 Task: Add Sprouts Sun Dried Tomatoes In Olive Oil to the cart.
Action: Mouse moved to (30, 345)
Screenshot: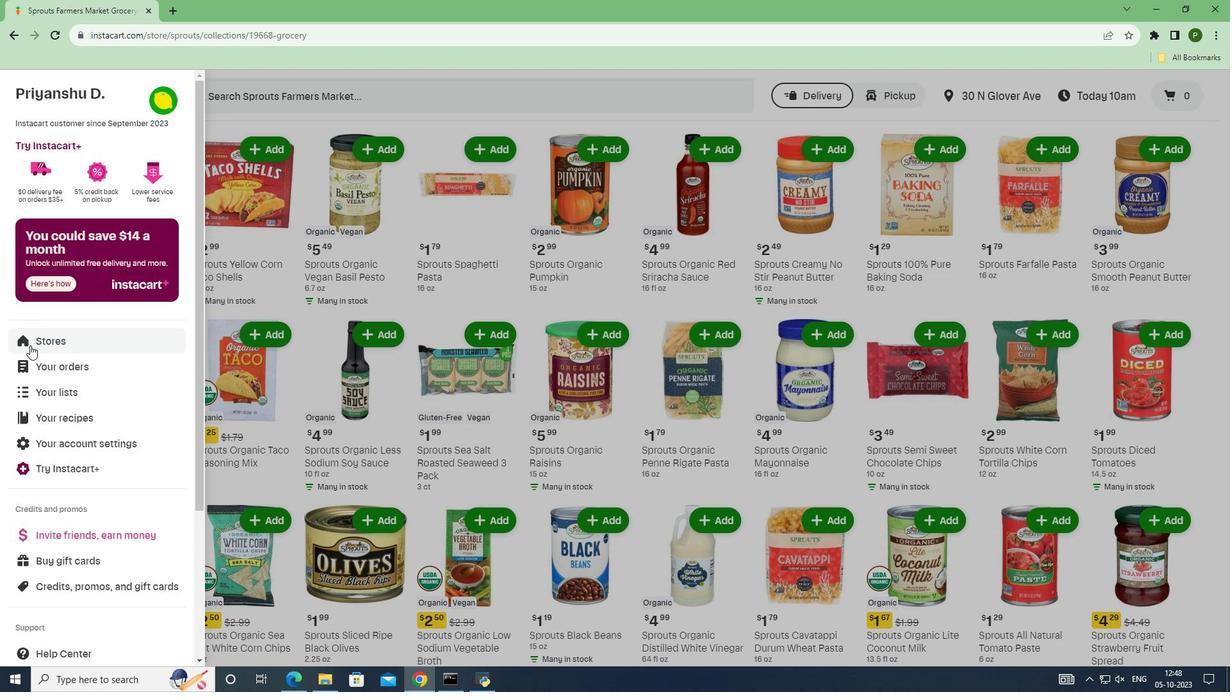 
Action: Mouse pressed left at (30, 345)
Screenshot: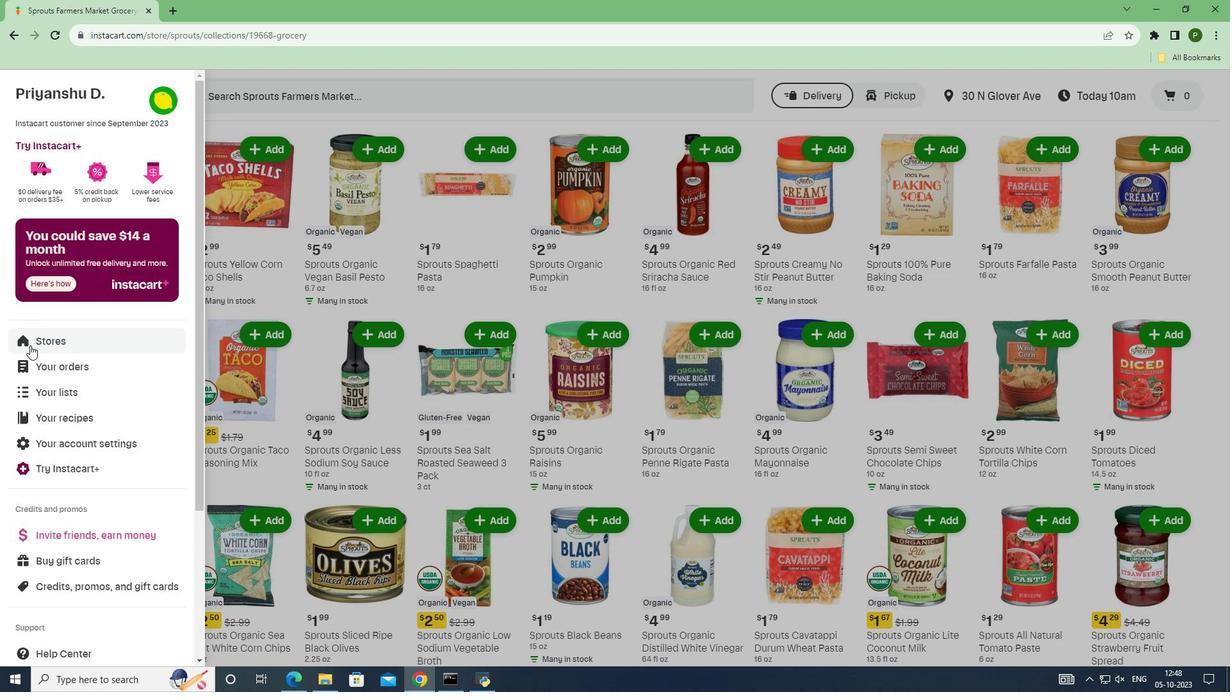 
Action: Mouse moved to (283, 142)
Screenshot: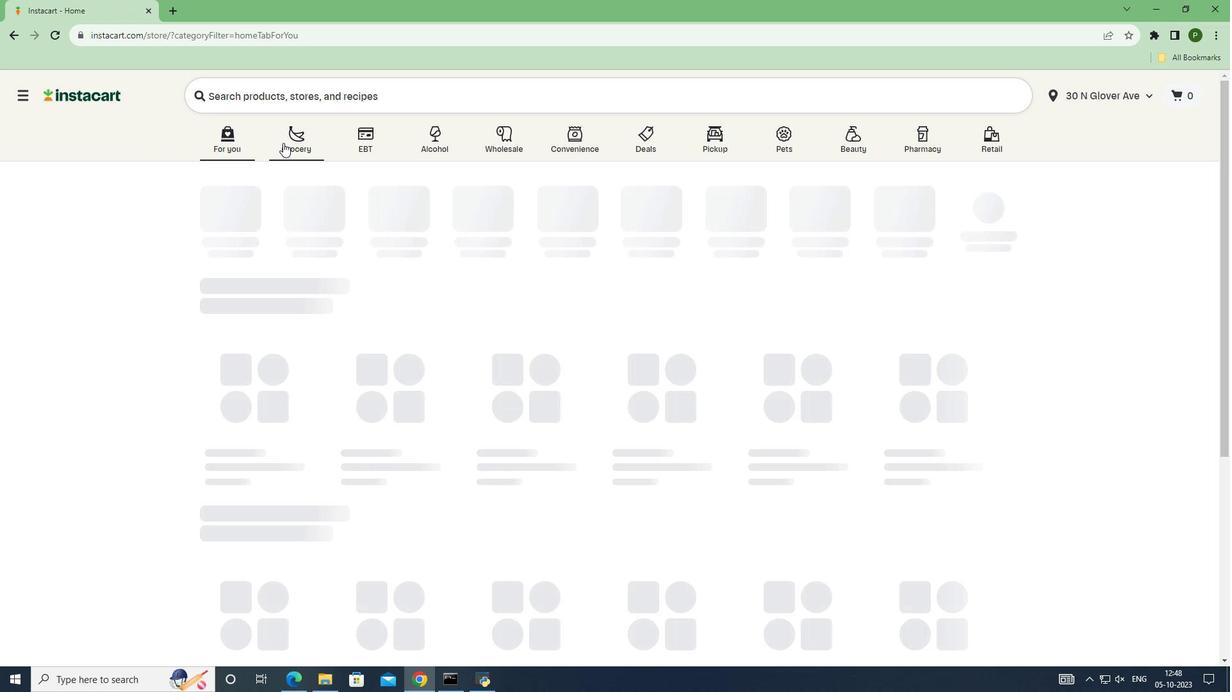 
Action: Mouse pressed left at (283, 142)
Screenshot: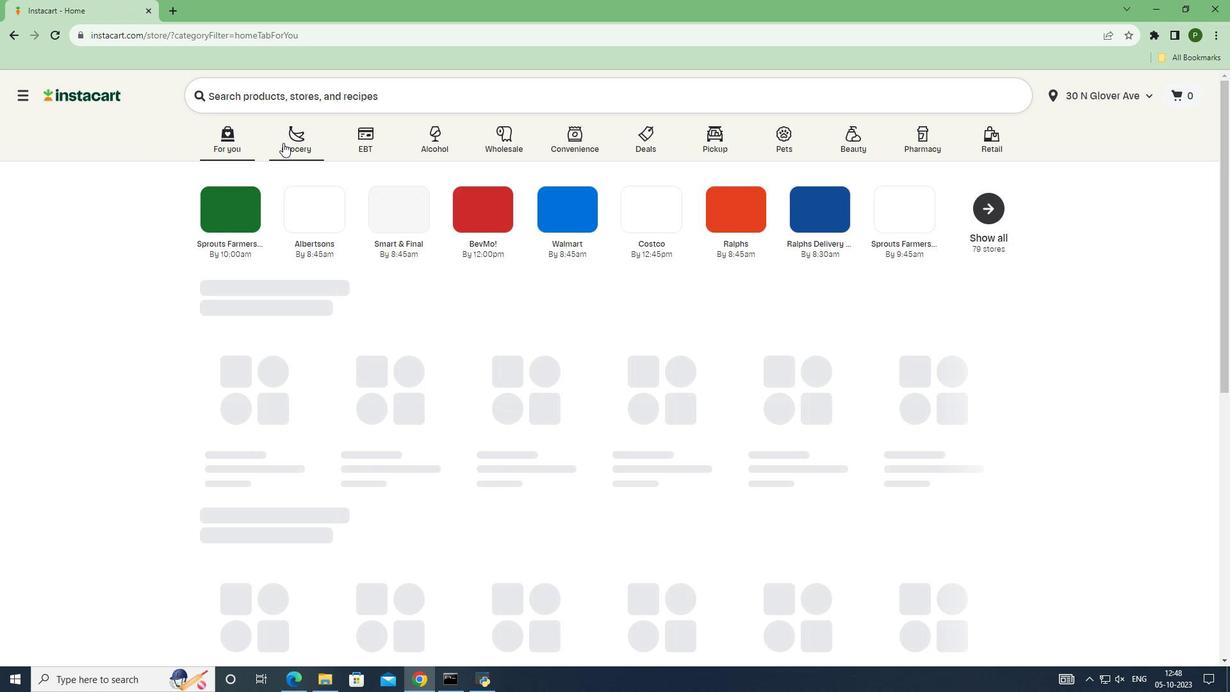 
Action: Mouse moved to (768, 292)
Screenshot: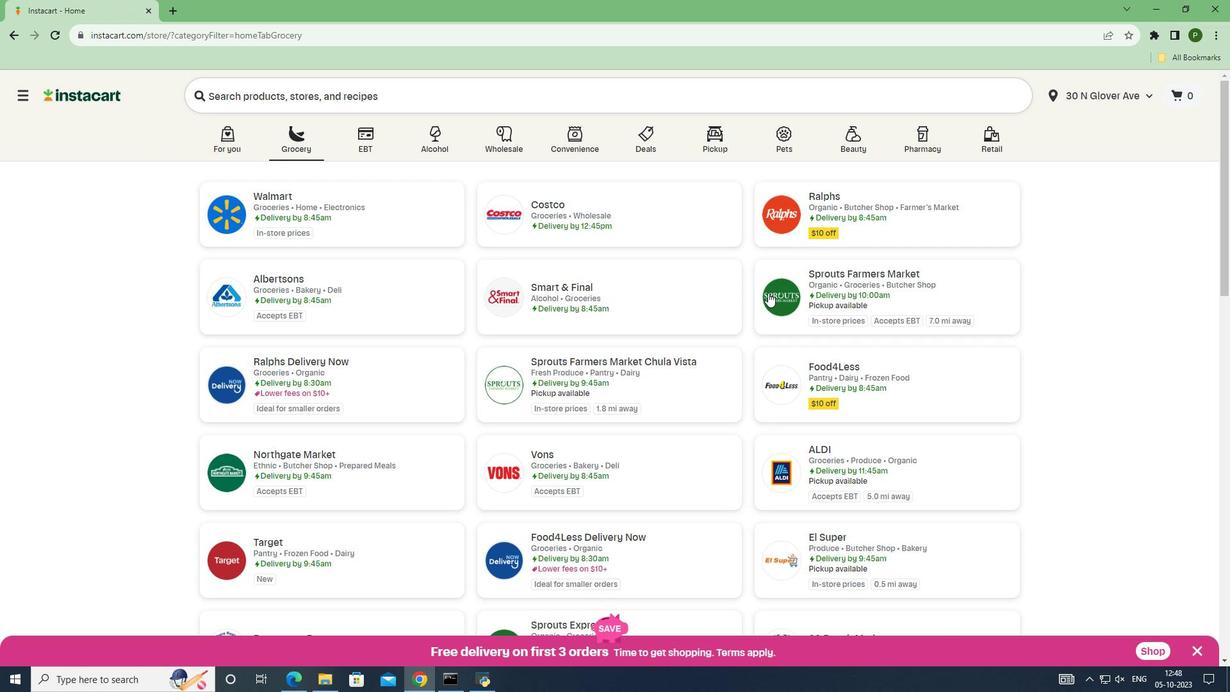 
Action: Mouse pressed left at (768, 292)
Screenshot: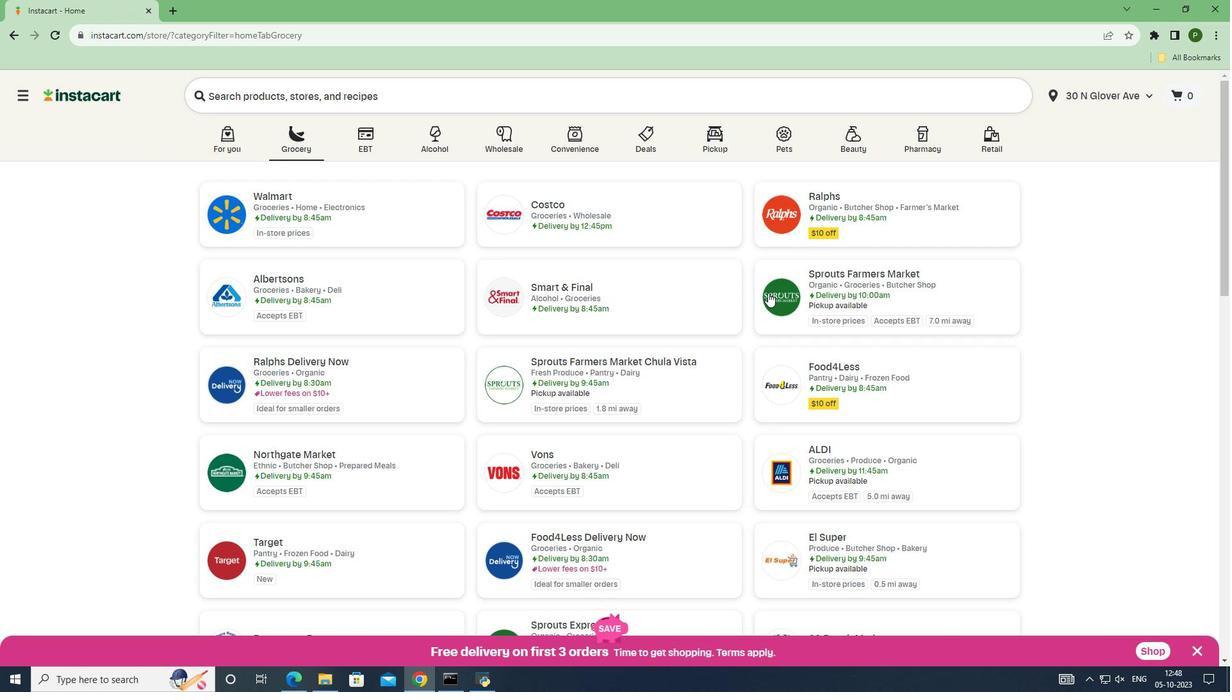 
Action: Mouse moved to (110, 365)
Screenshot: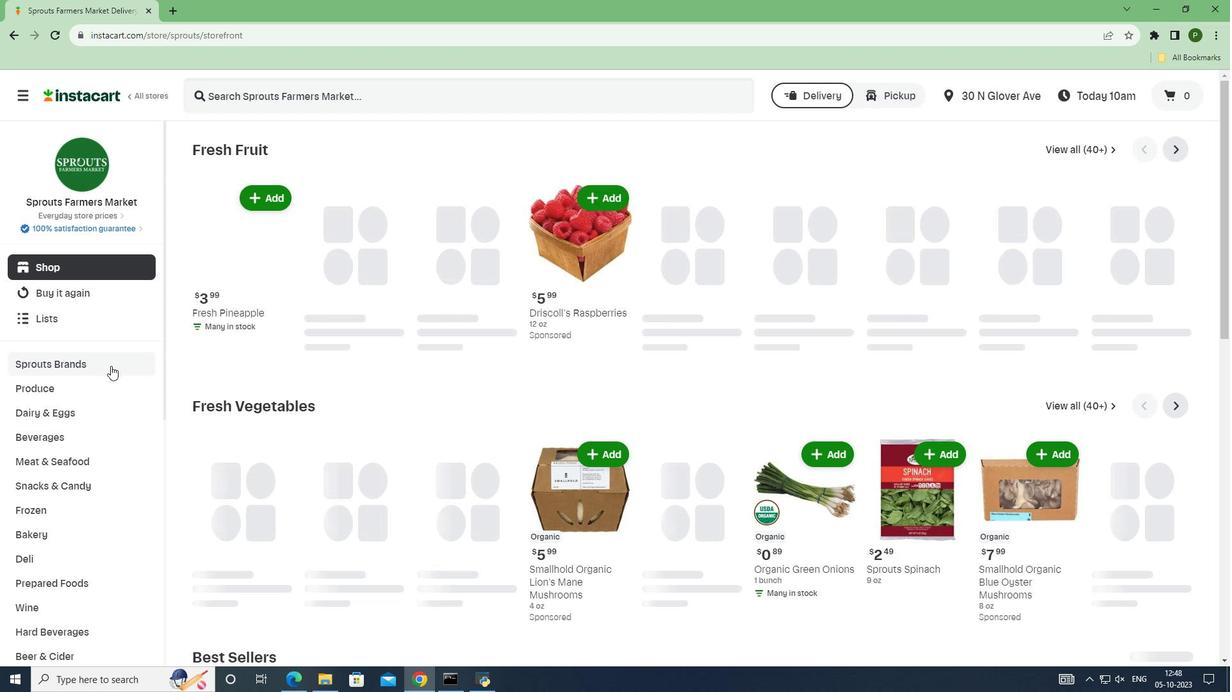 
Action: Mouse pressed left at (110, 365)
Screenshot: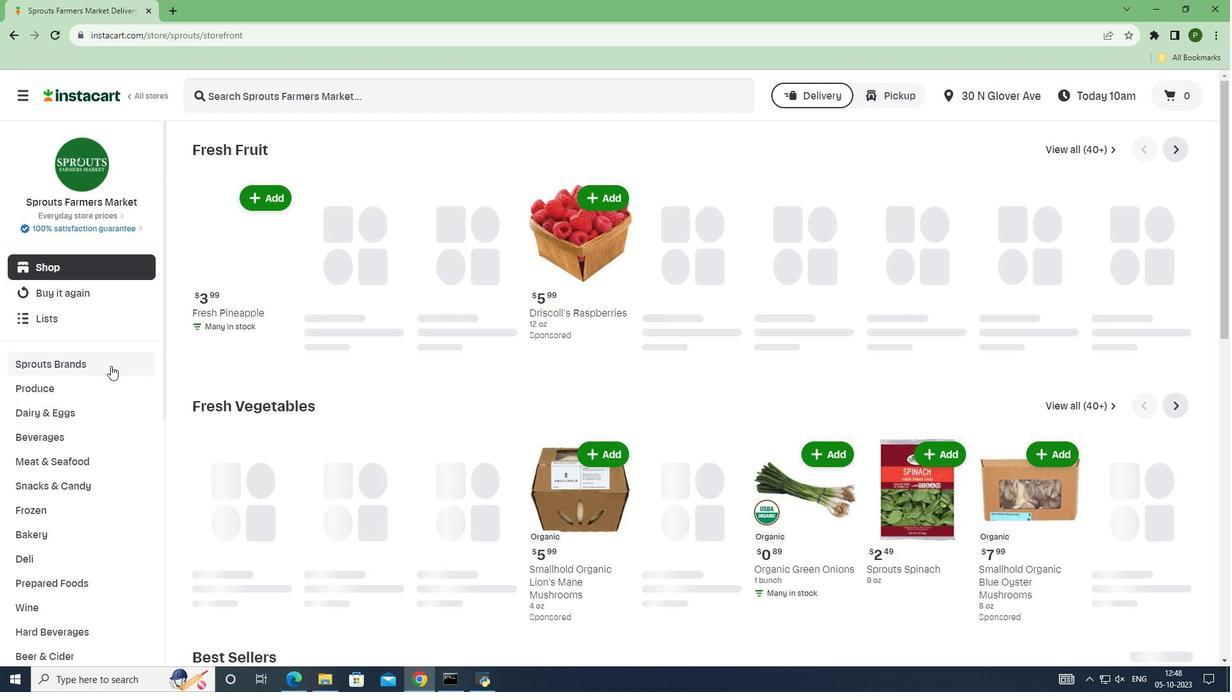 
Action: Mouse moved to (77, 468)
Screenshot: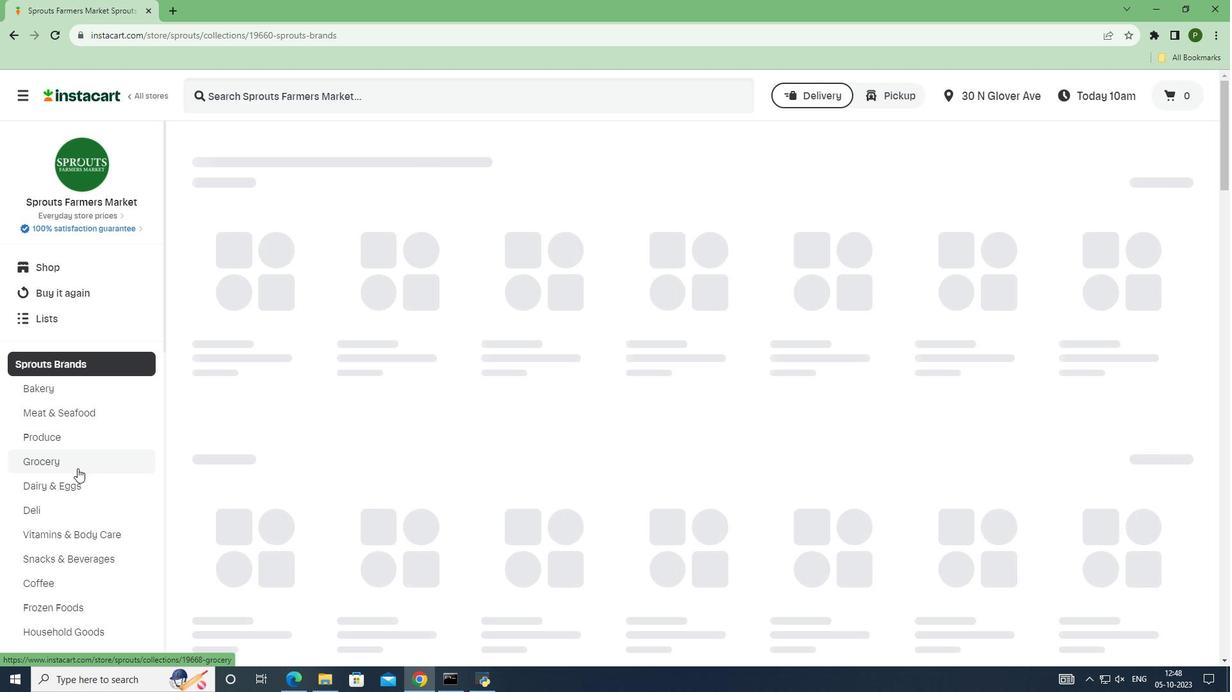 
Action: Mouse pressed left at (77, 468)
Screenshot: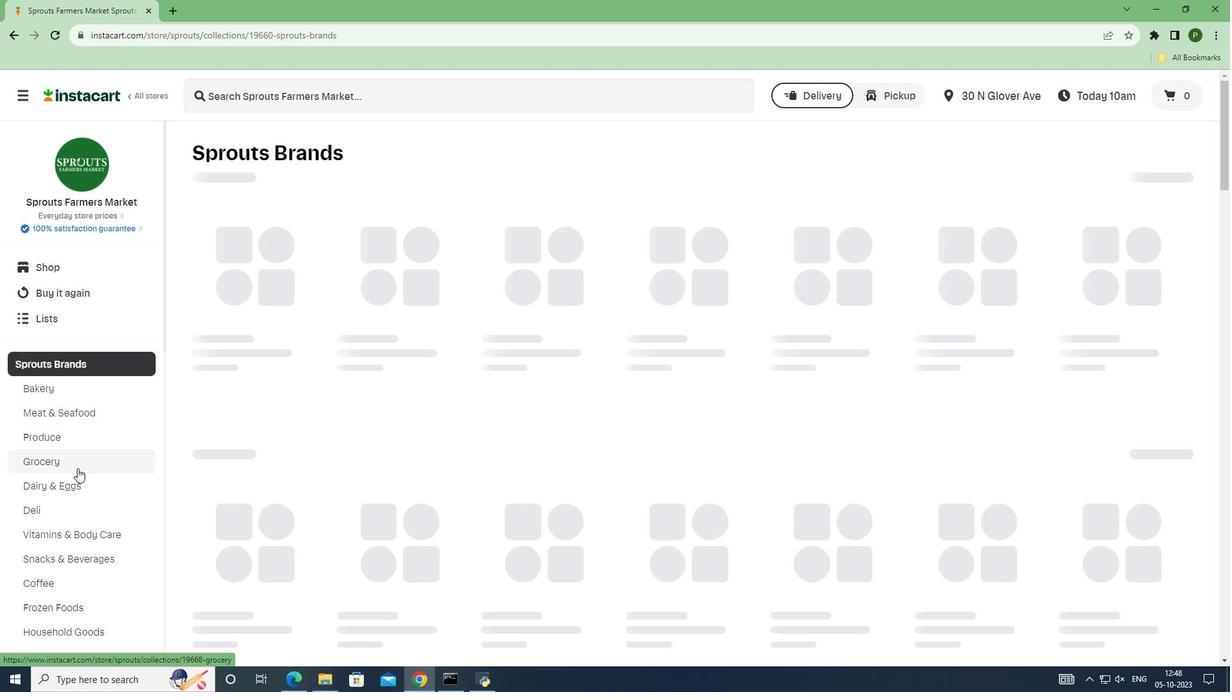 
Action: Mouse moved to (337, 386)
Screenshot: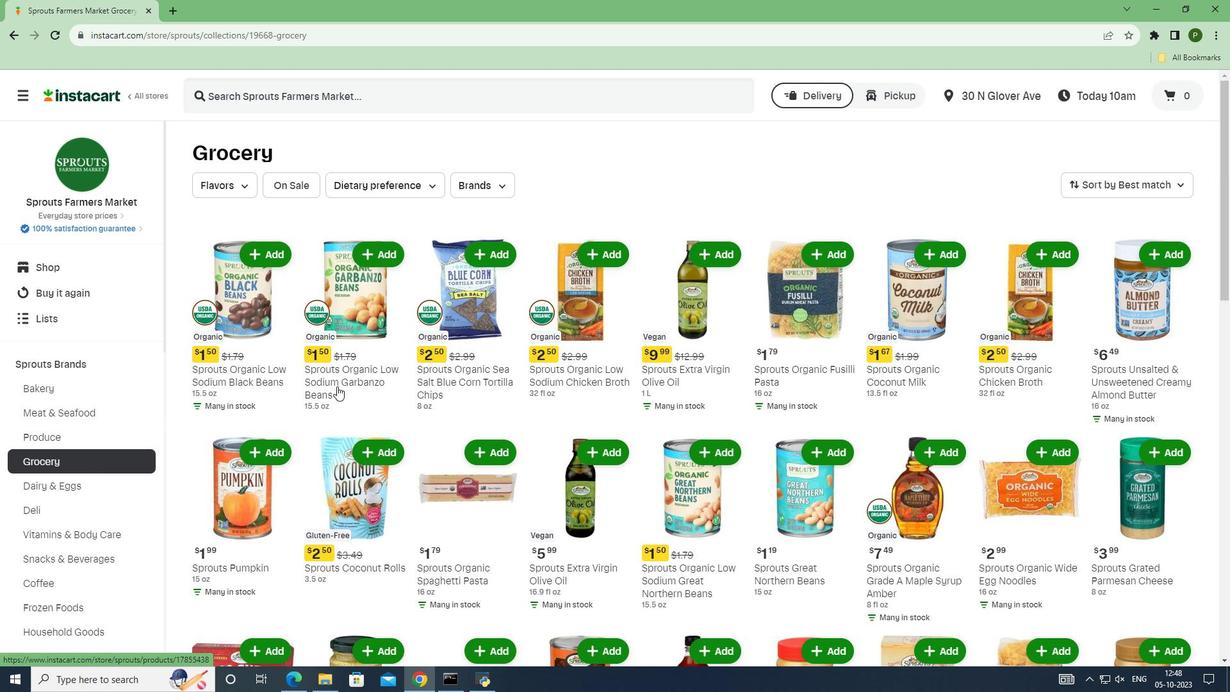 
Action: Mouse scrolled (337, 385) with delta (0, 0)
Screenshot: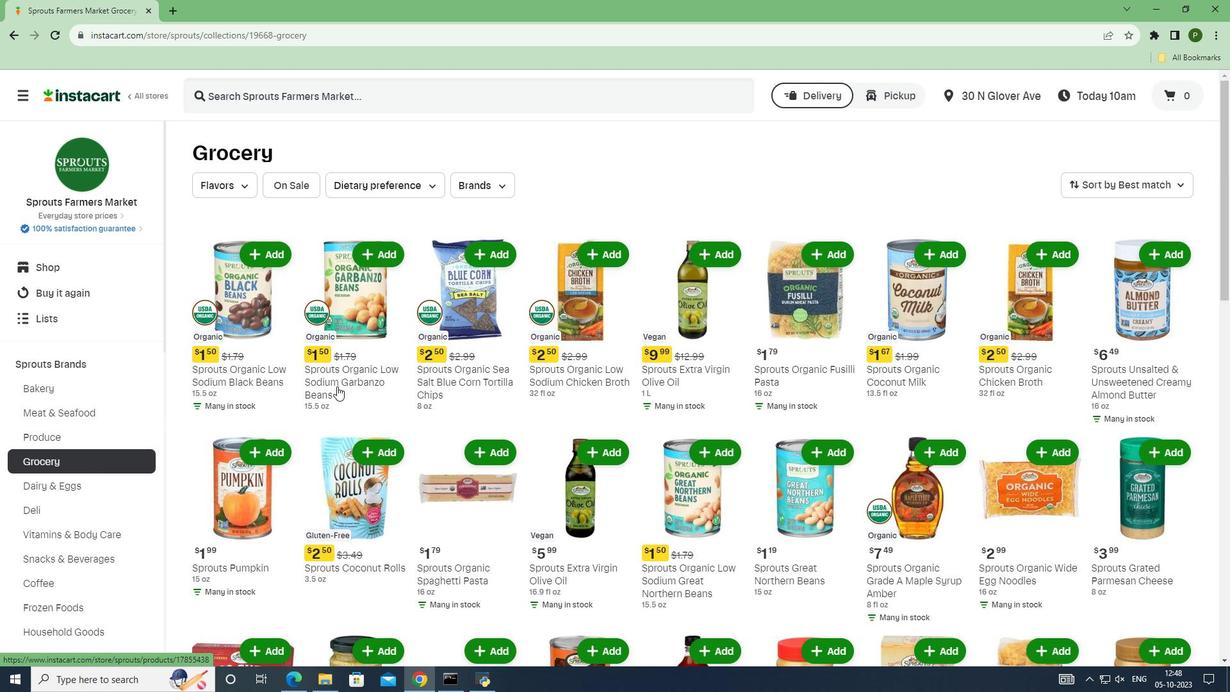 
Action: Mouse moved to (337, 386)
Screenshot: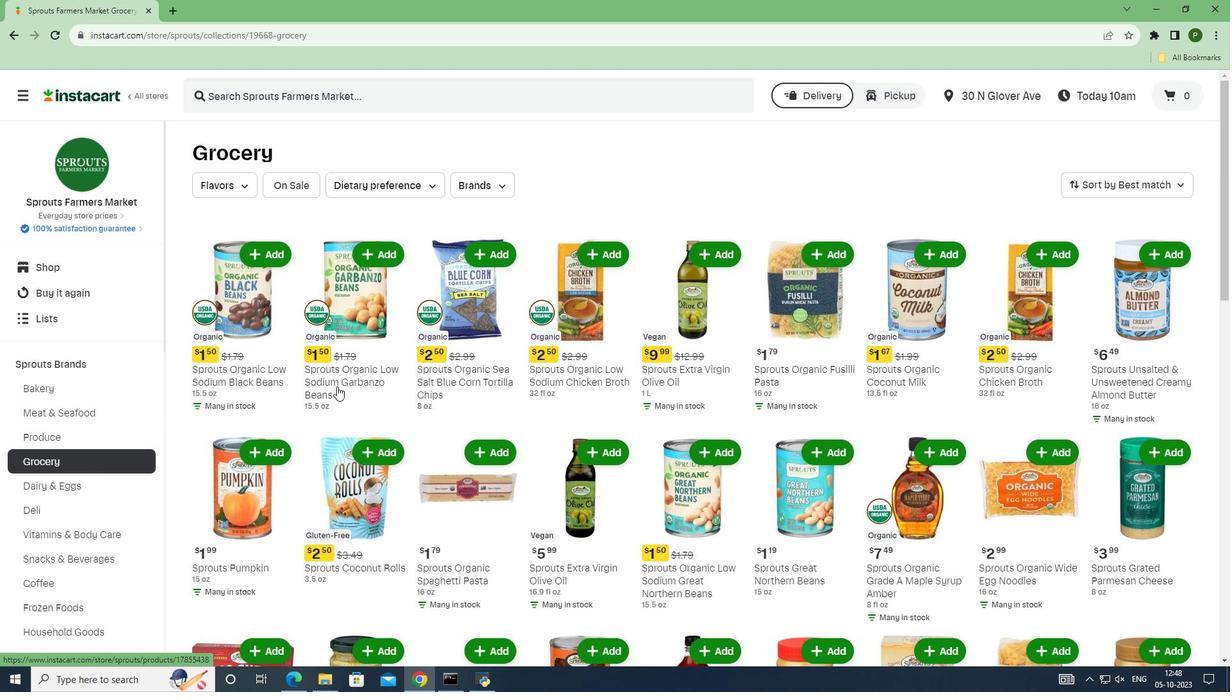 
Action: Mouse scrolled (337, 385) with delta (0, 0)
Screenshot: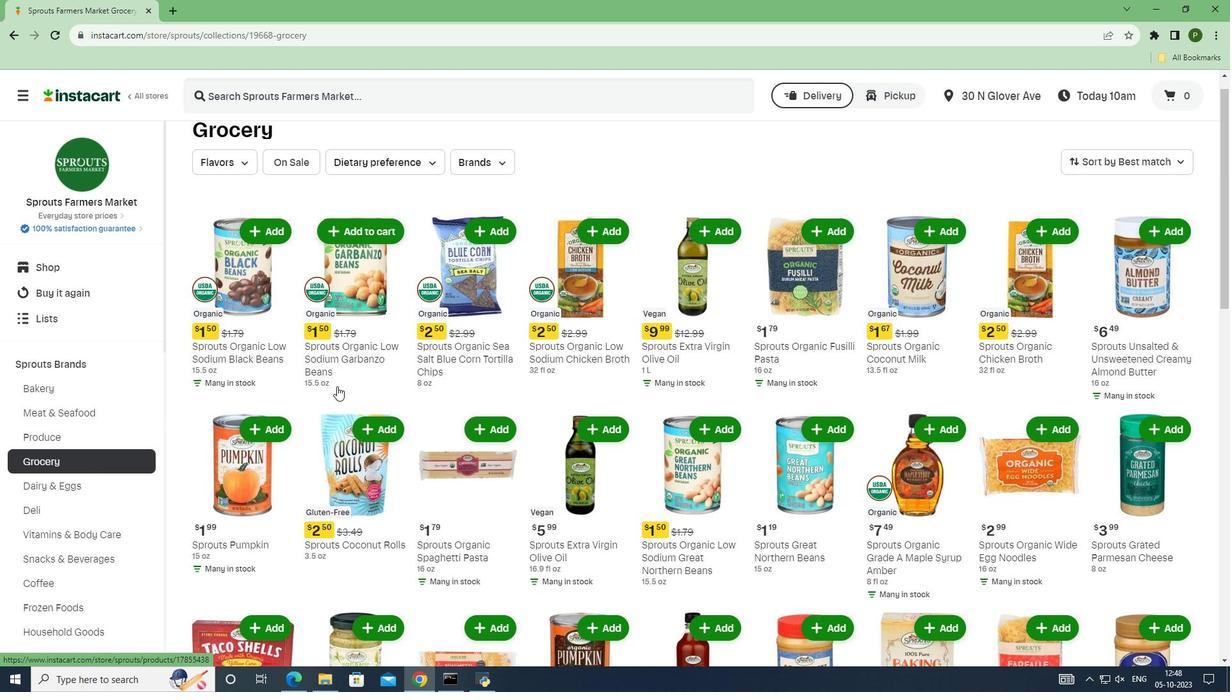 
Action: Mouse scrolled (337, 385) with delta (0, 0)
Screenshot: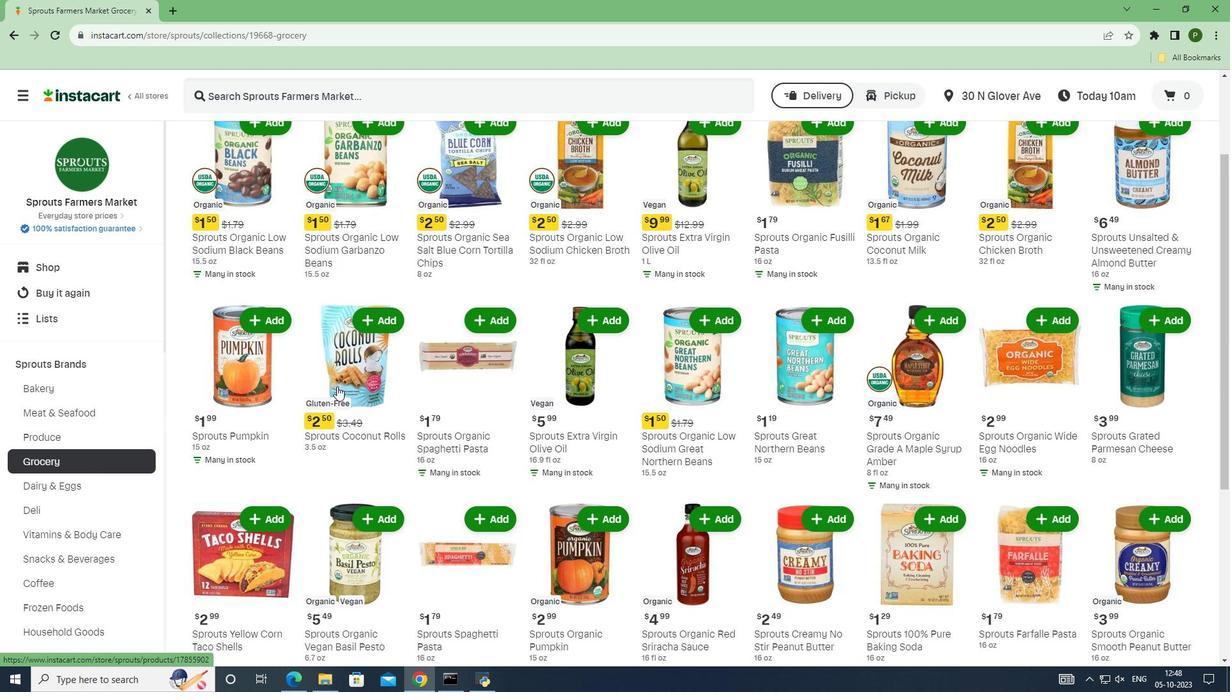 
Action: Mouse scrolled (337, 385) with delta (0, 0)
Screenshot: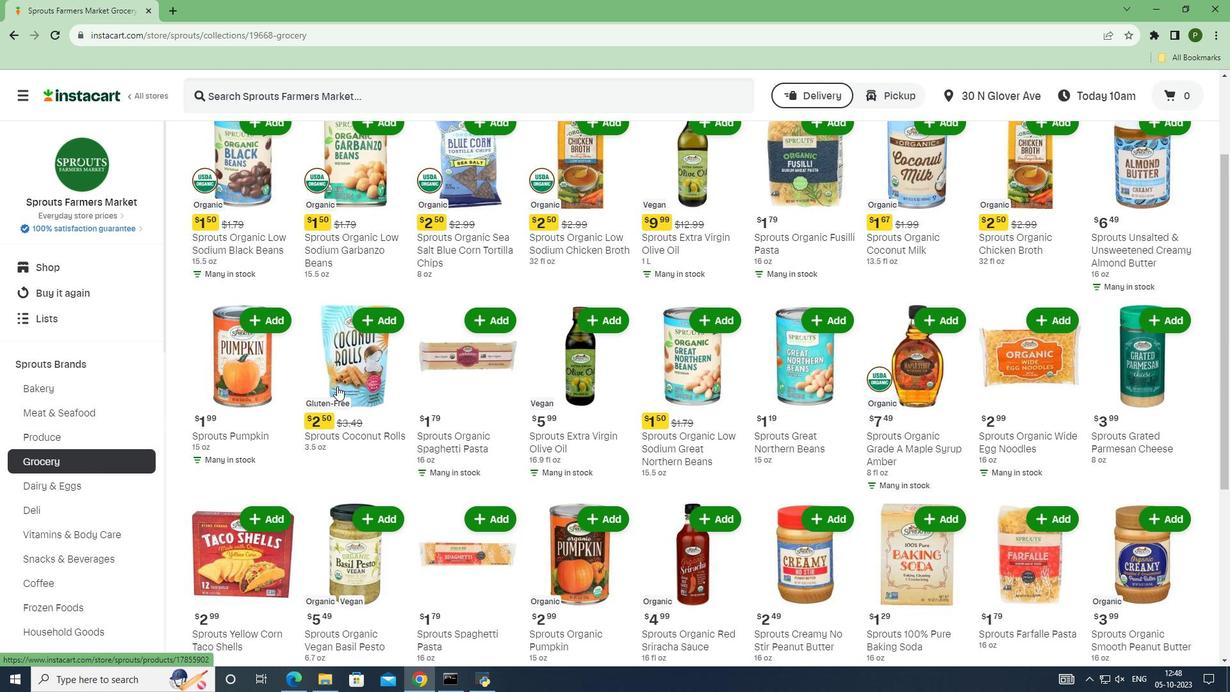 
Action: Mouse scrolled (337, 385) with delta (0, 0)
Screenshot: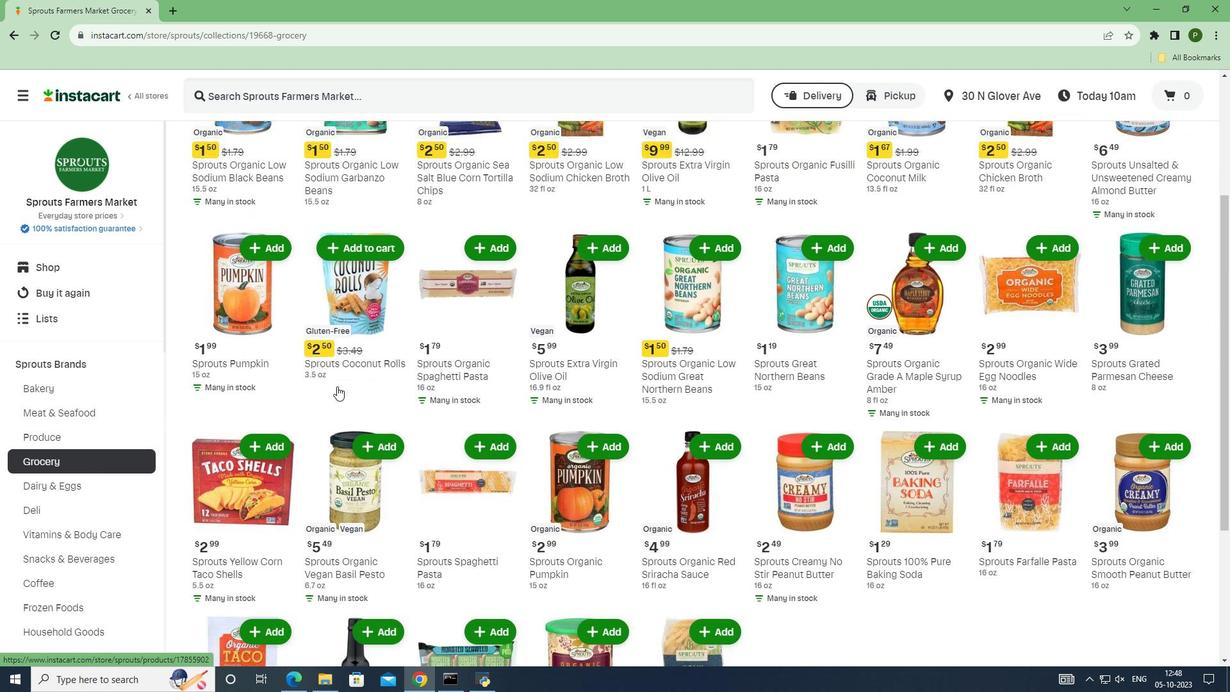 
Action: Mouse scrolled (337, 387) with delta (0, 0)
Screenshot: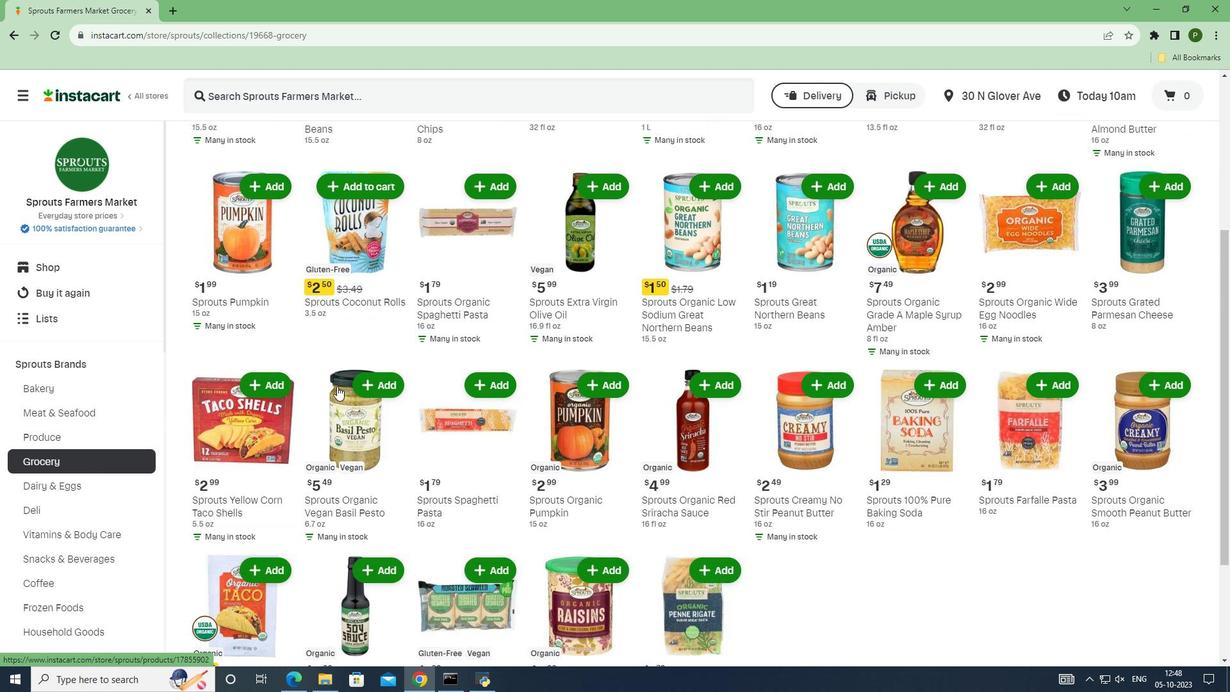 
Action: Mouse scrolled (337, 385) with delta (0, 0)
Screenshot: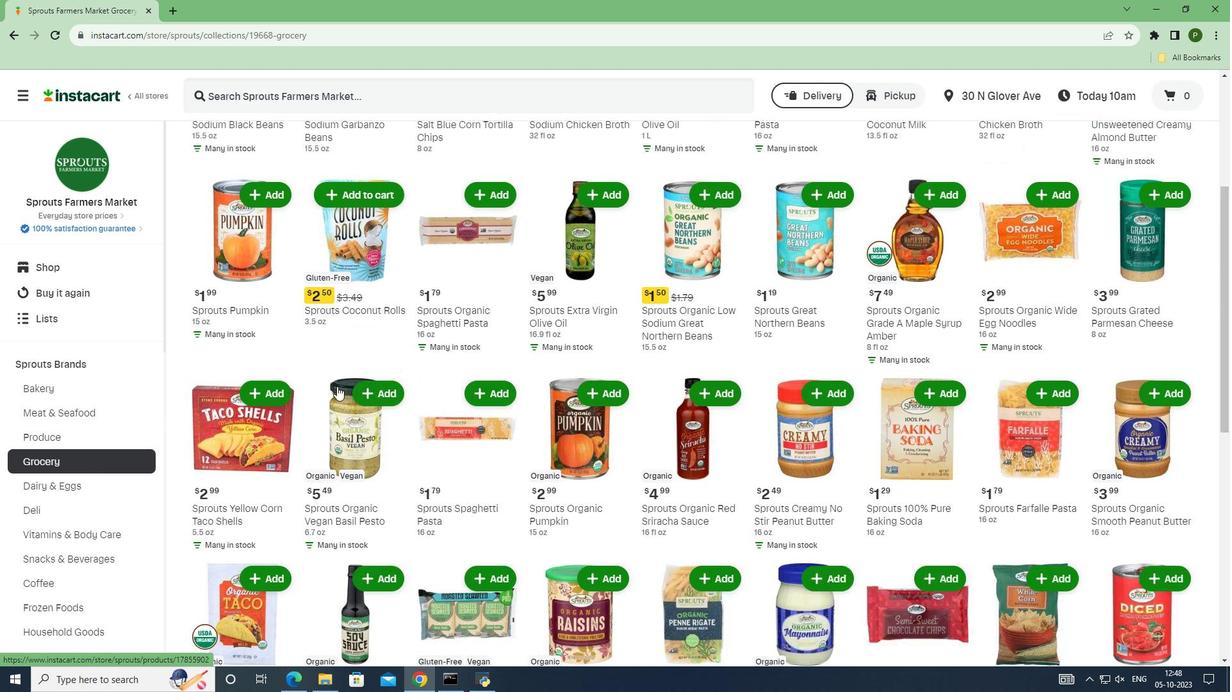 
Action: Mouse scrolled (337, 385) with delta (0, 0)
Screenshot: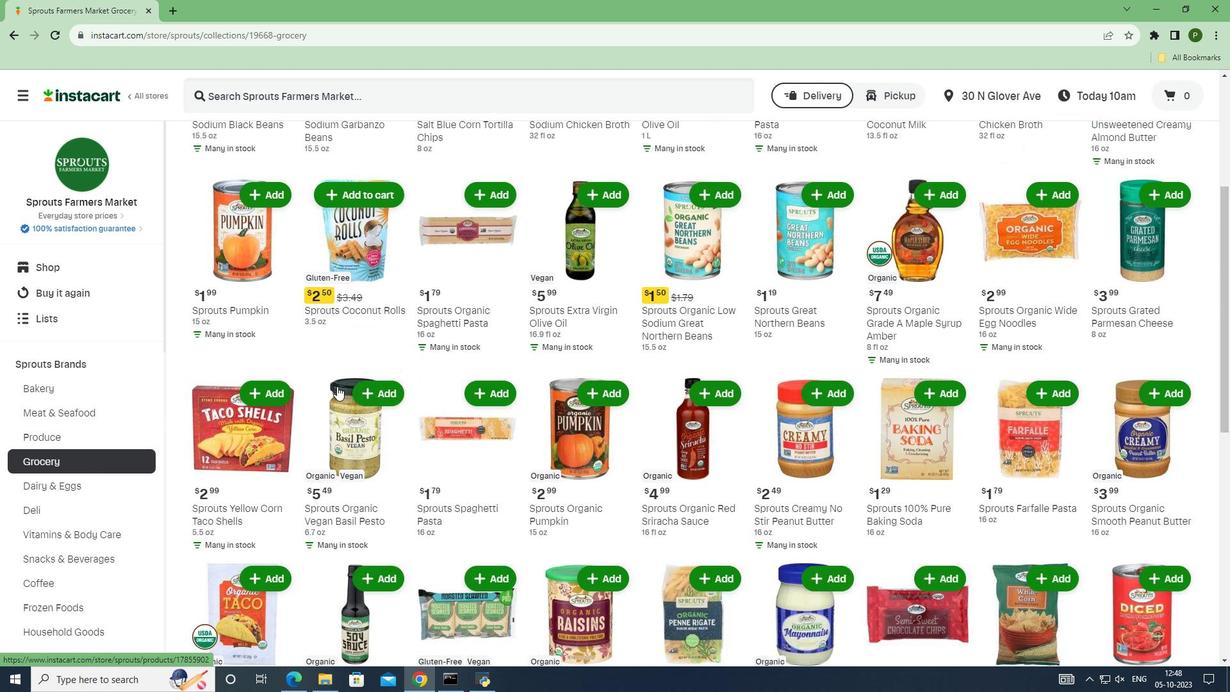 
Action: Mouse scrolled (337, 385) with delta (0, 0)
Screenshot: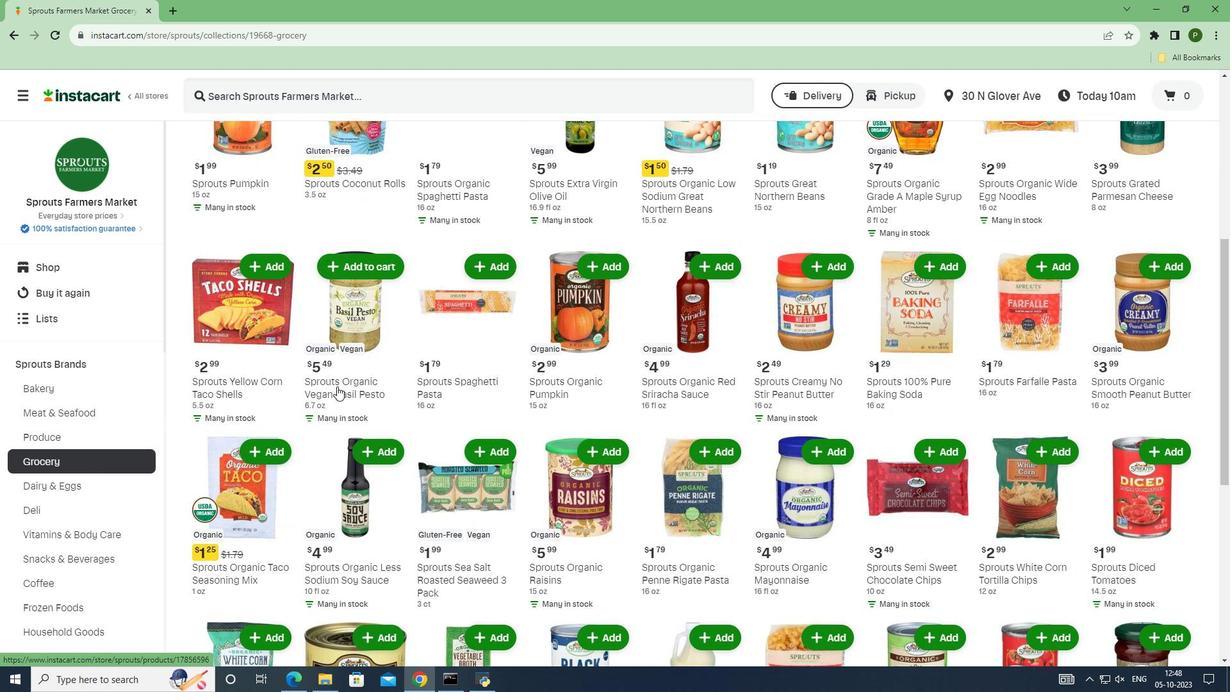 
Action: Mouse scrolled (337, 385) with delta (0, 0)
Screenshot: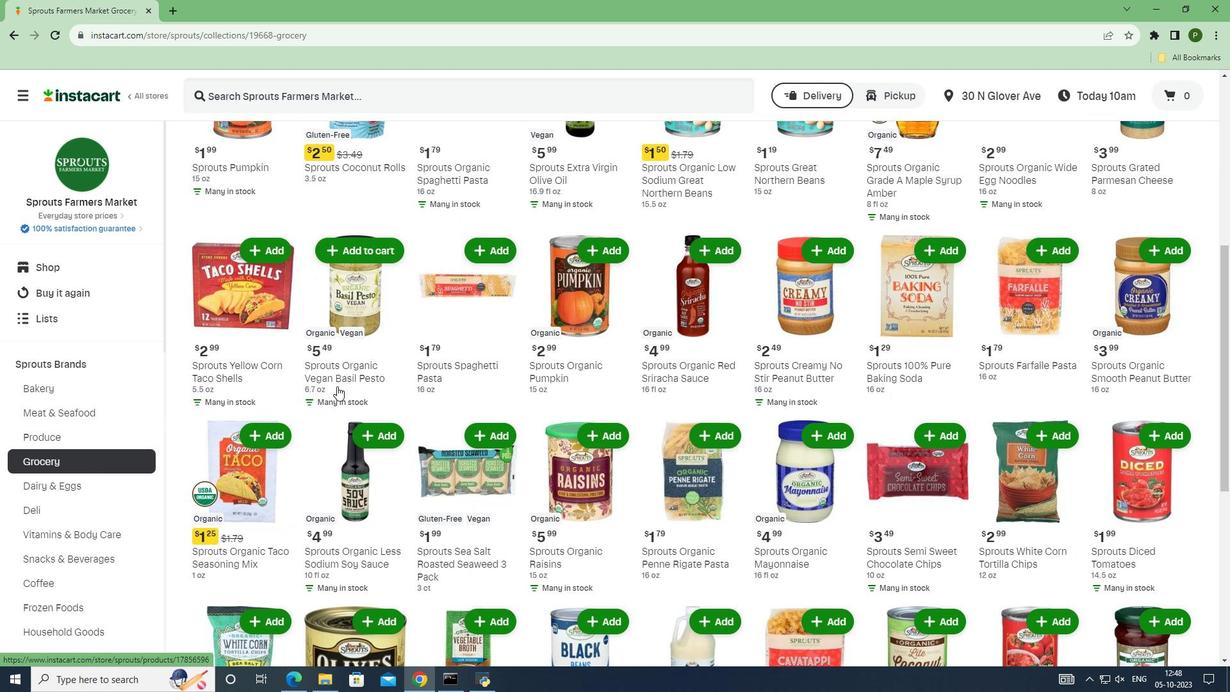 
Action: Mouse scrolled (337, 385) with delta (0, 0)
Screenshot: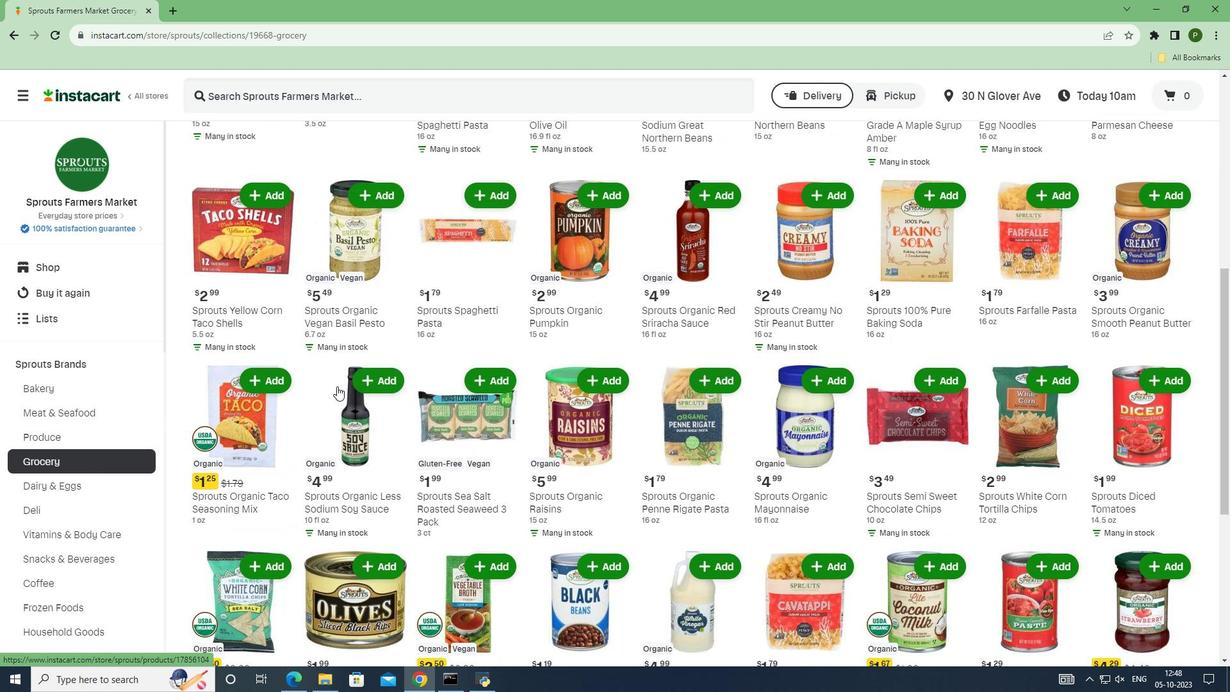 
Action: Mouse scrolled (337, 385) with delta (0, 0)
Screenshot: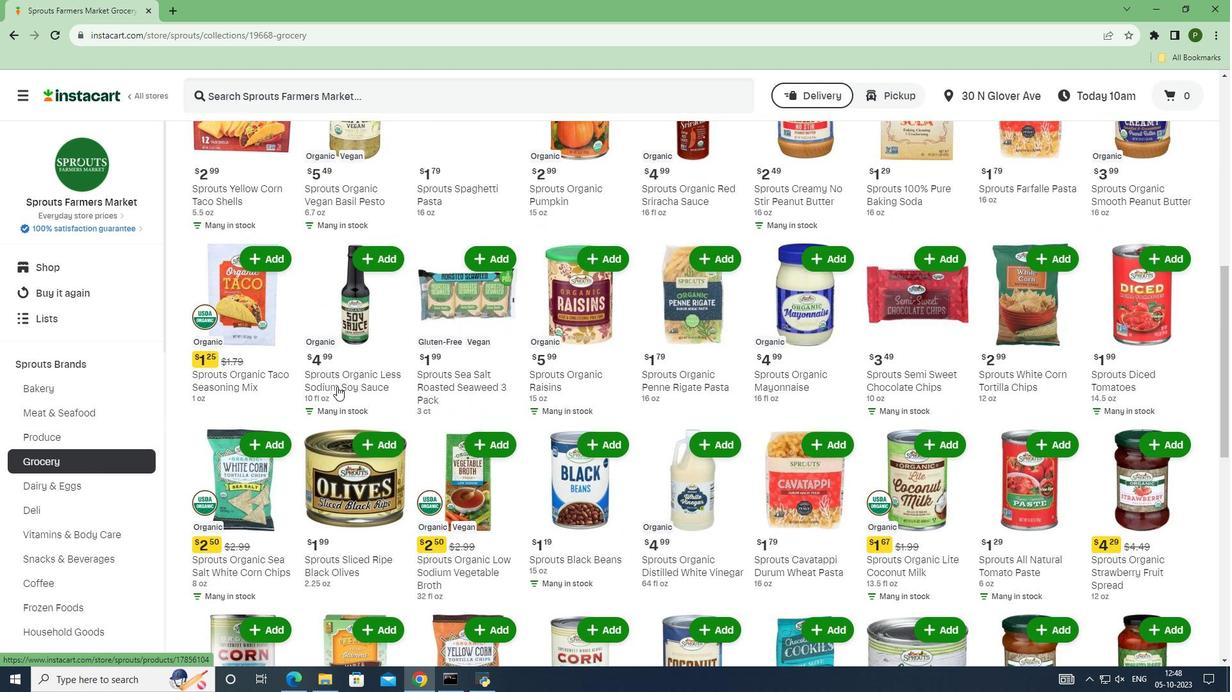 
Action: Mouse scrolled (337, 385) with delta (0, 0)
Screenshot: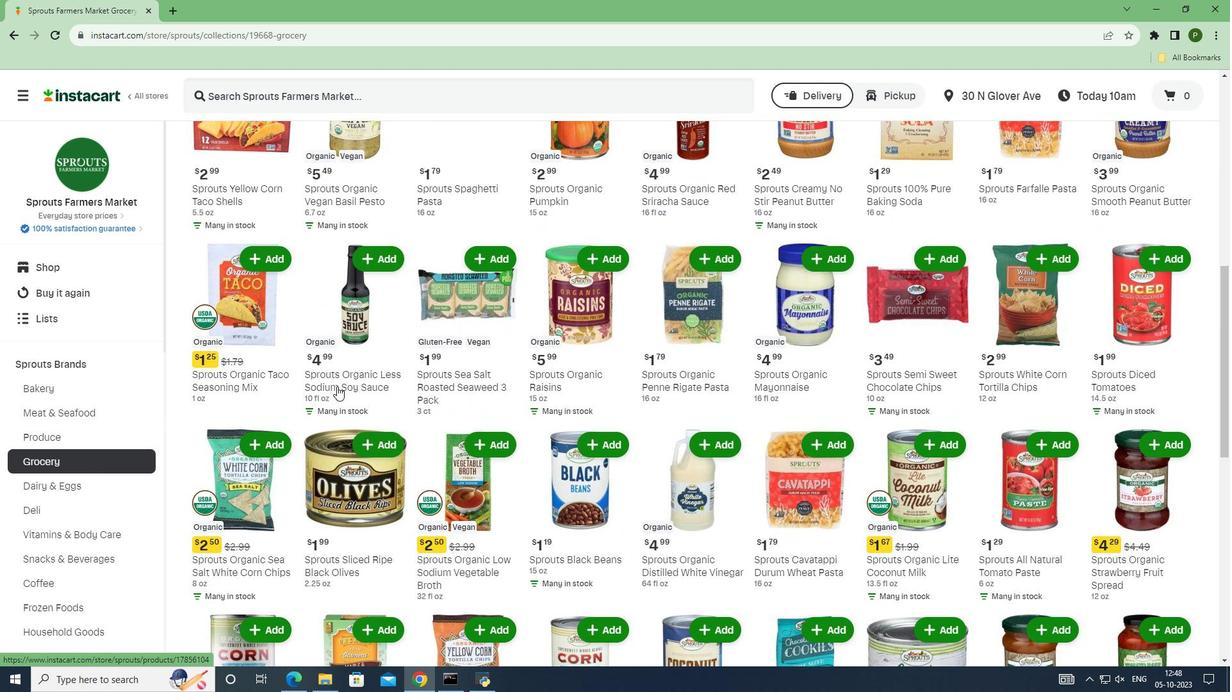 
Action: Mouse scrolled (337, 385) with delta (0, 0)
Screenshot: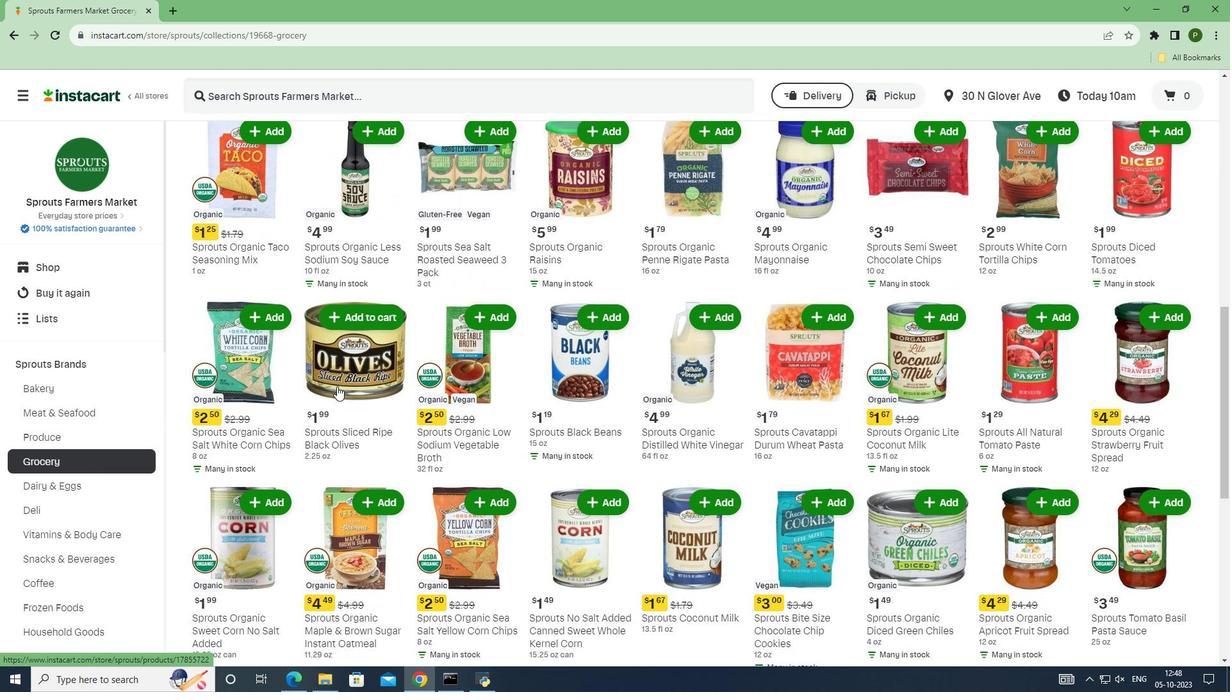 
Action: Mouse scrolled (337, 385) with delta (0, 0)
Screenshot: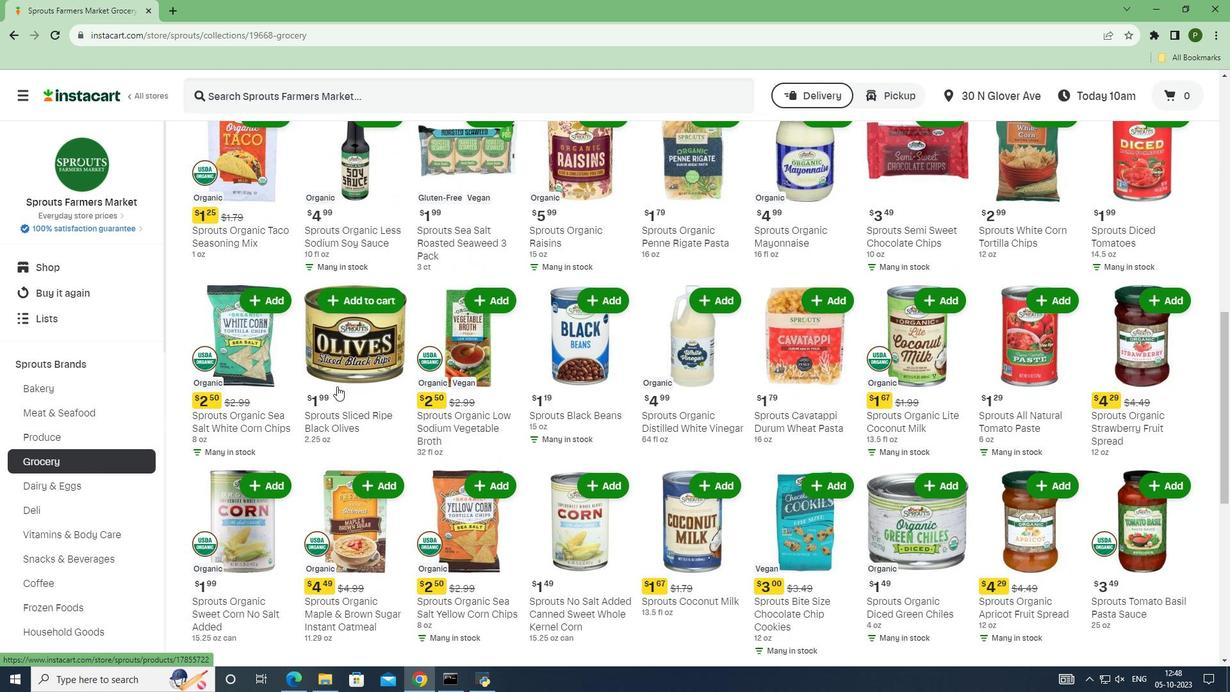 
Action: Mouse scrolled (337, 385) with delta (0, 0)
Screenshot: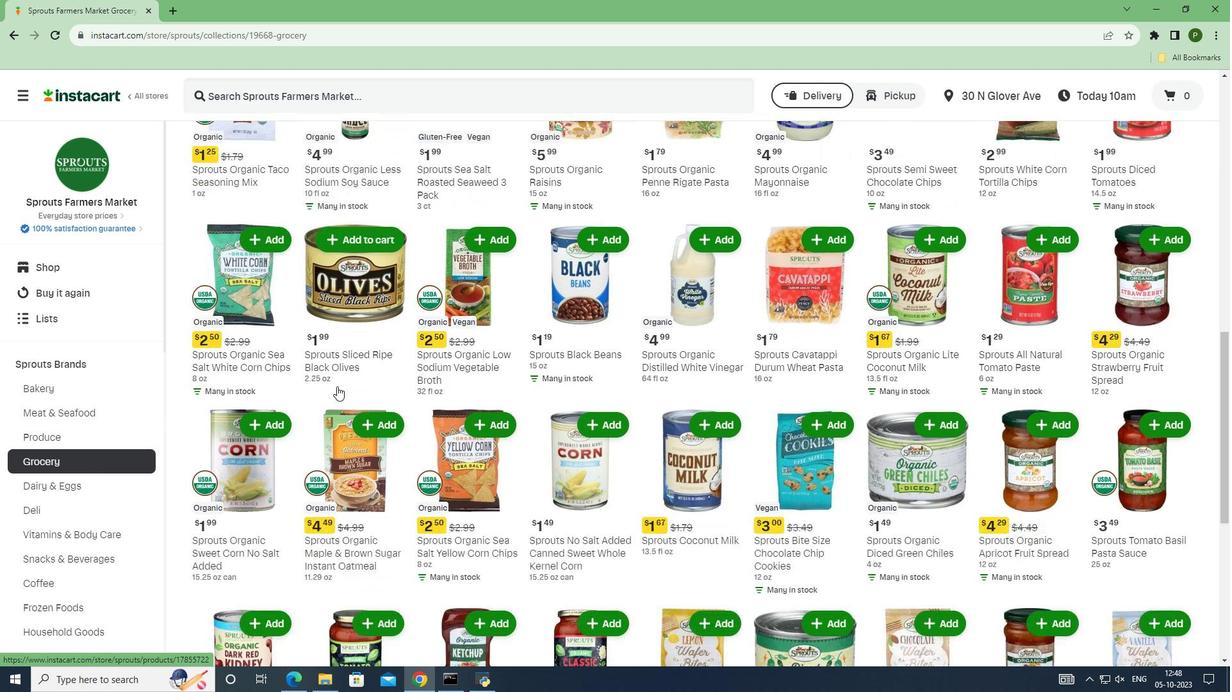 
Action: Mouse scrolled (337, 385) with delta (0, 0)
Screenshot: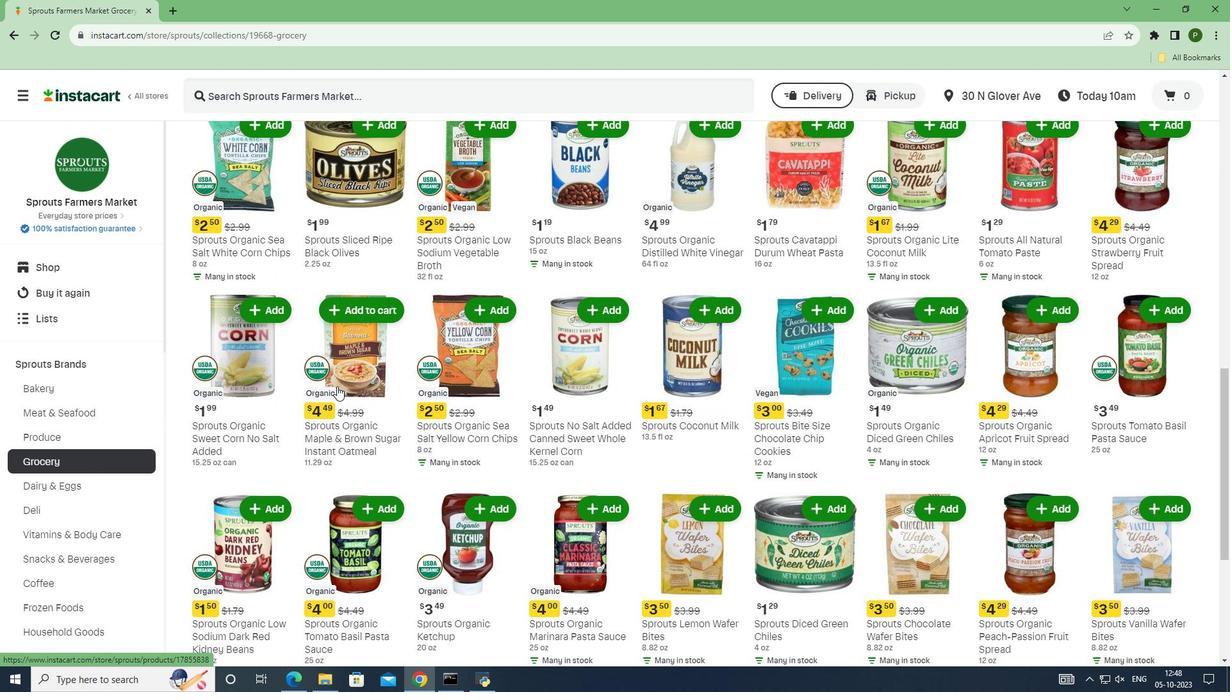 
Action: Mouse scrolled (337, 385) with delta (0, 0)
Screenshot: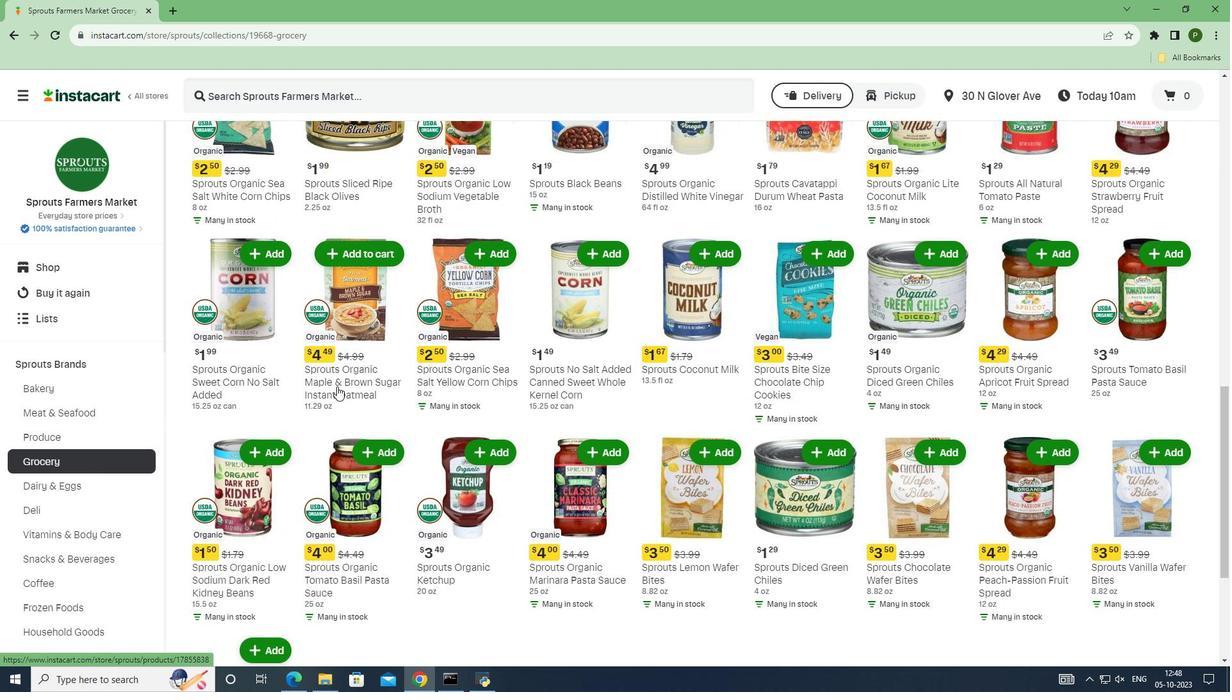 
Action: Mouse scrolled (337, 385) with delta (0, 0)
Screenshot: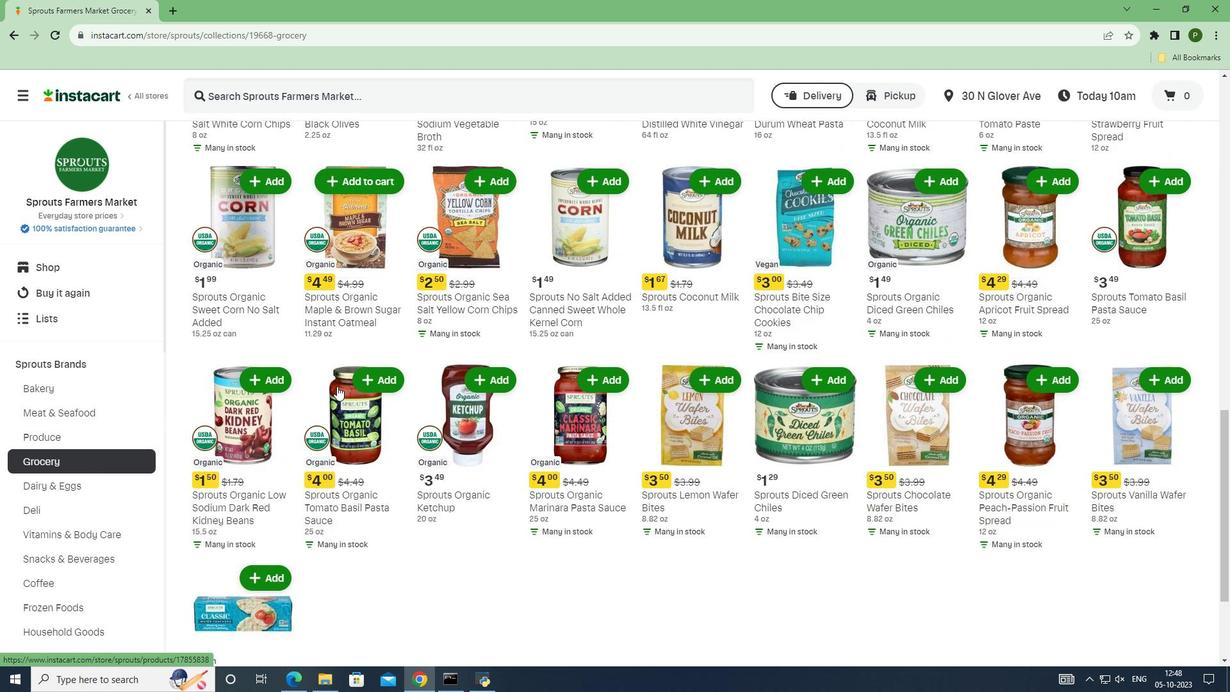 
Action: Mouse scrolled (337, 385) with delta (0, 0)
Screenshot: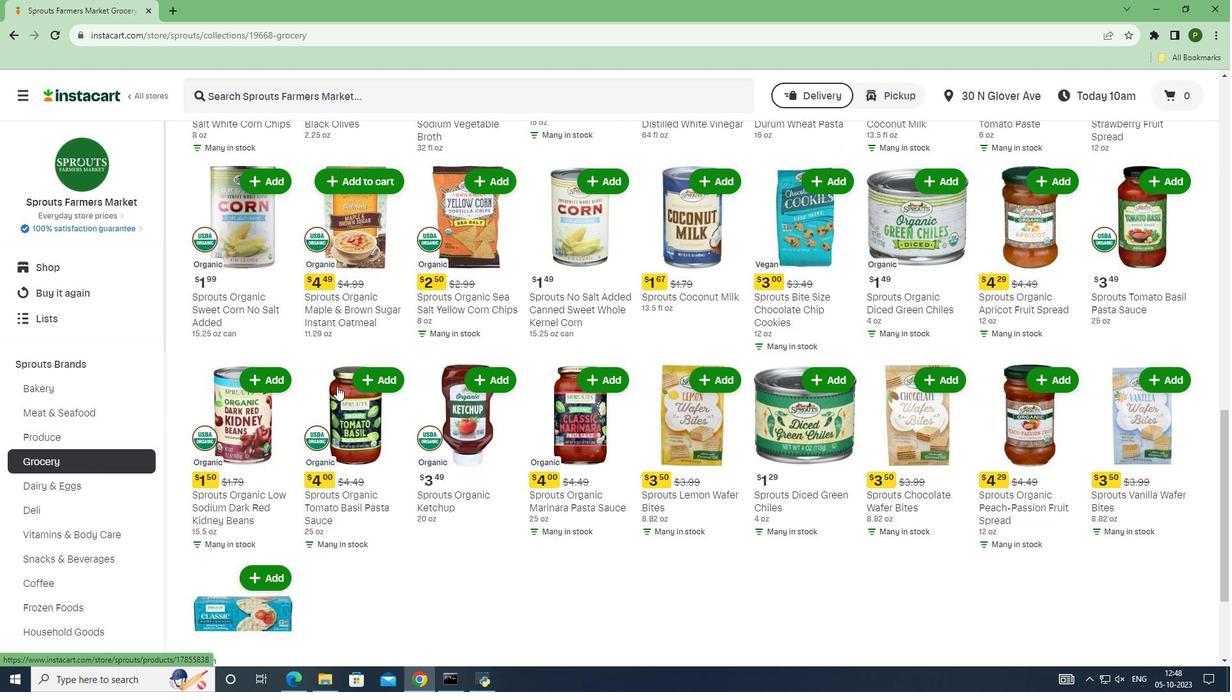 
Action: Mouse scrolled (337, 385) with delta (0, 0)
Screenshot: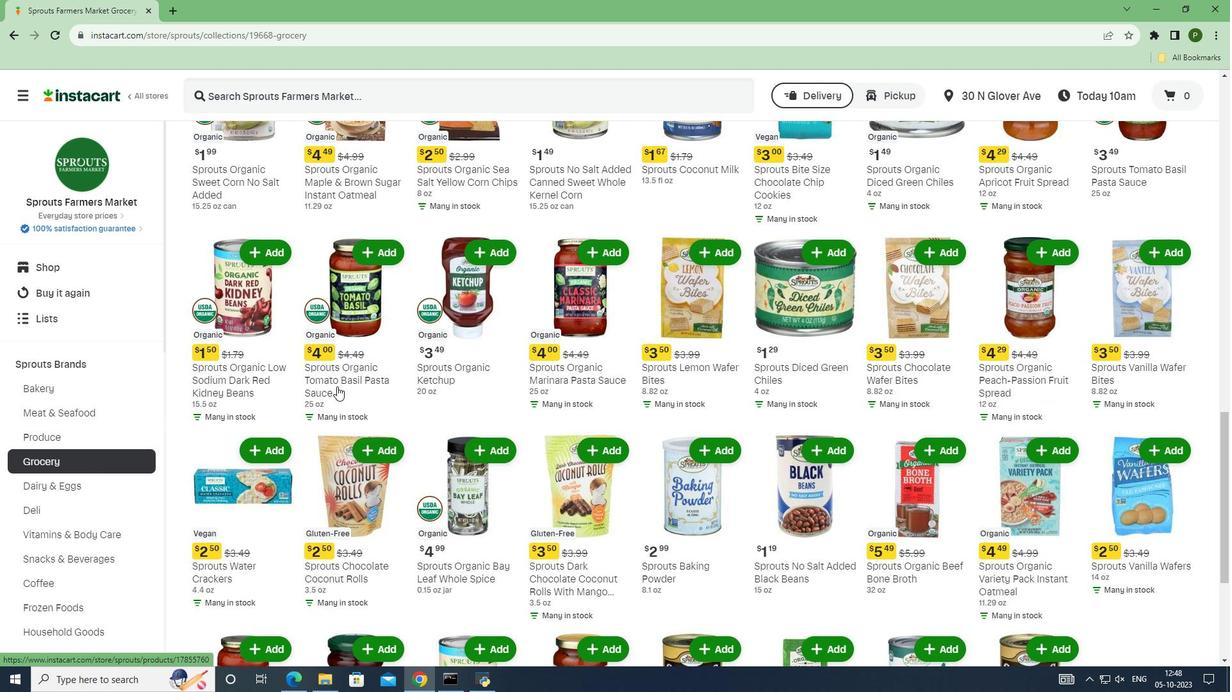 
Action: Mouse scrolled (337, 385) with delta (0, 0)
Screenshot: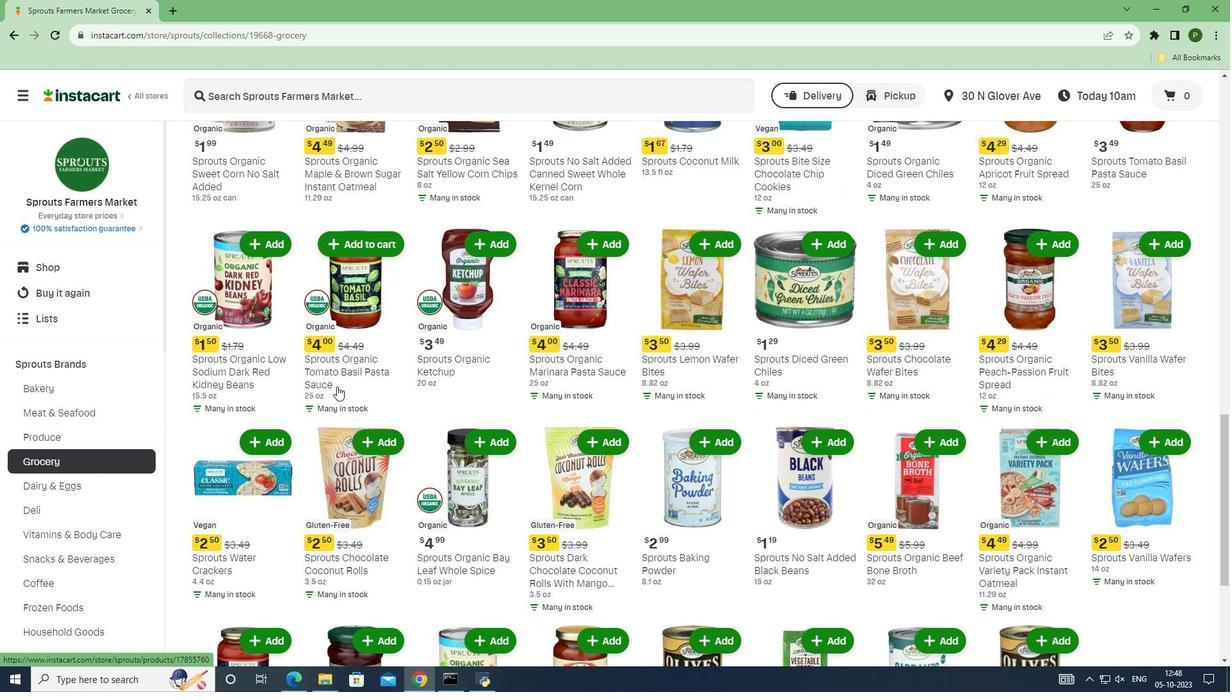 
Action: Mouse scrolled (337, 385) with delta (0, 0)
Screenshot: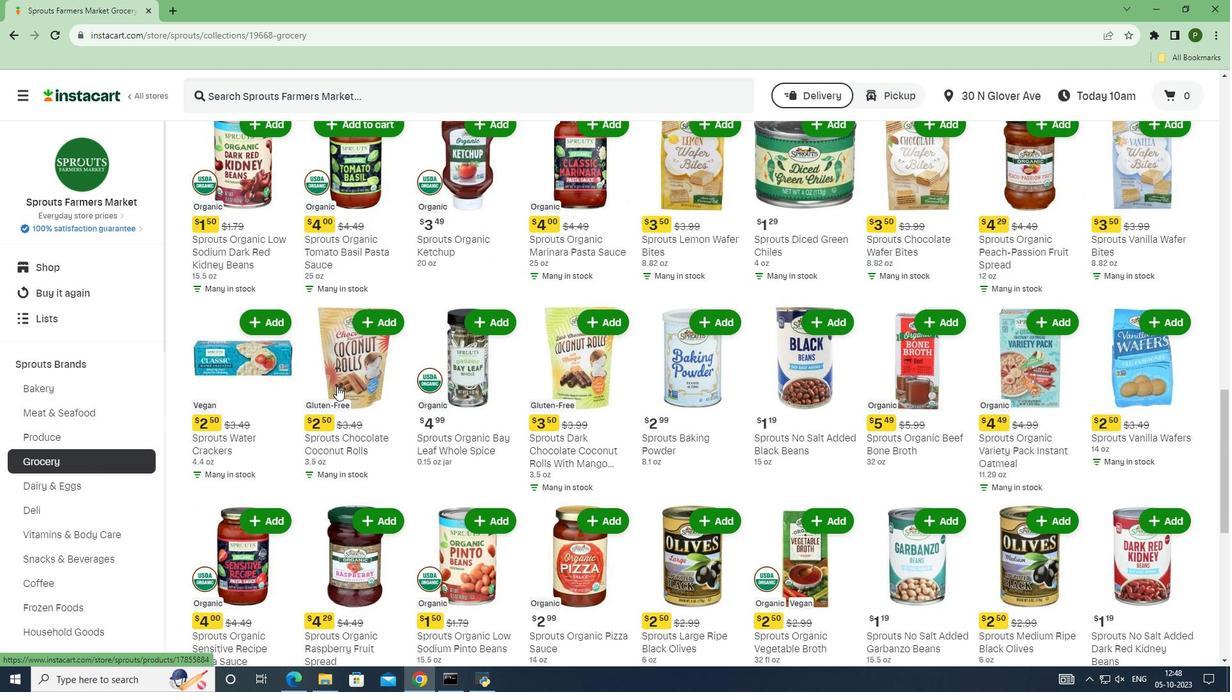 
Action: Mouse scrolled (337, 385) with delta (0, 0)
Screenshot: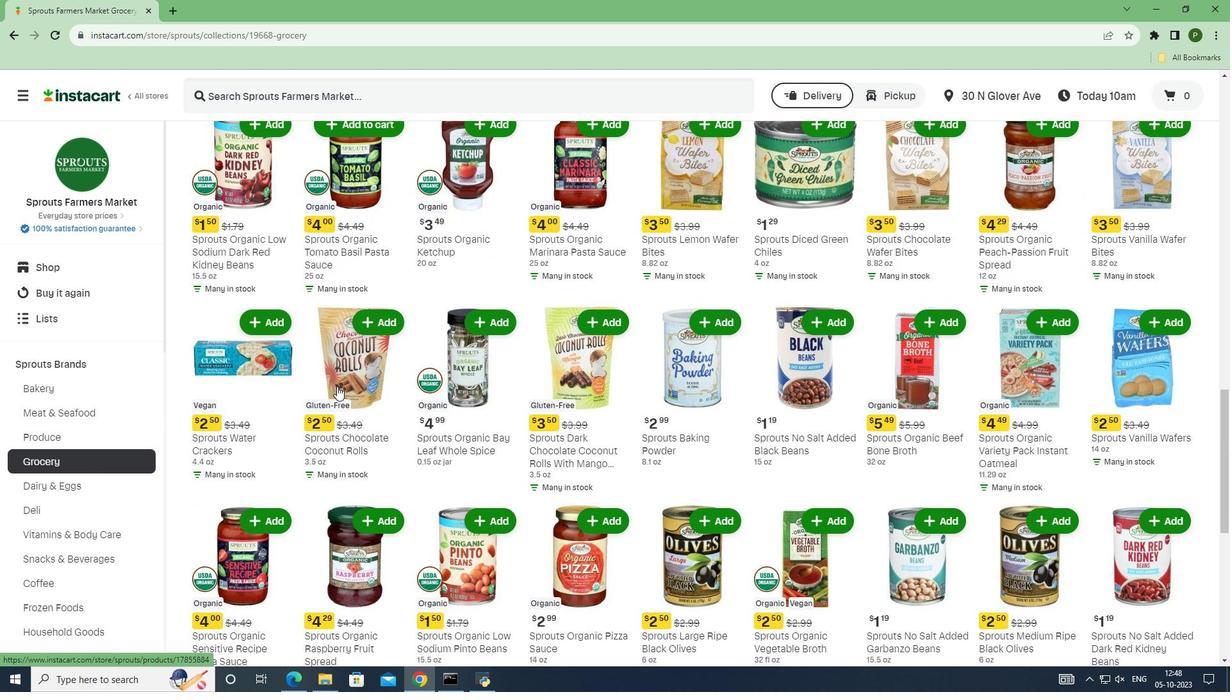 
Action: Mouse scrolled (337, 385) with delta (0, 0)
Screenshot: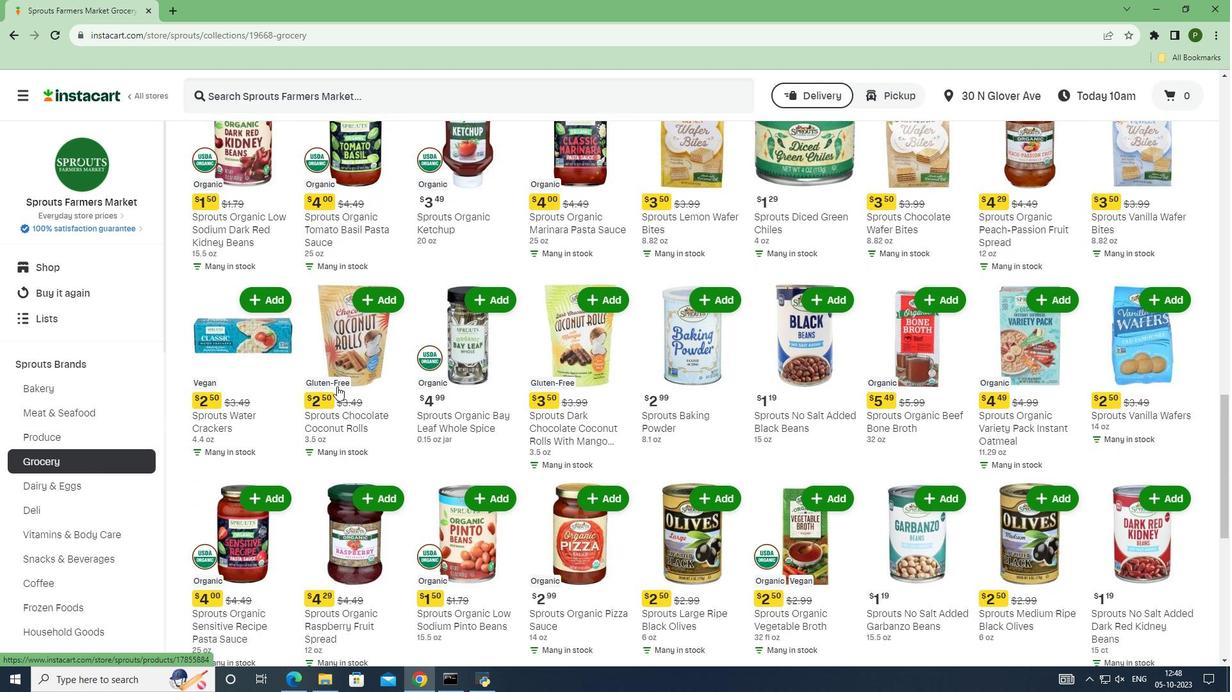 
Action: Mouse scrolled (337, 385) with delta (0, 0)
Screenshot: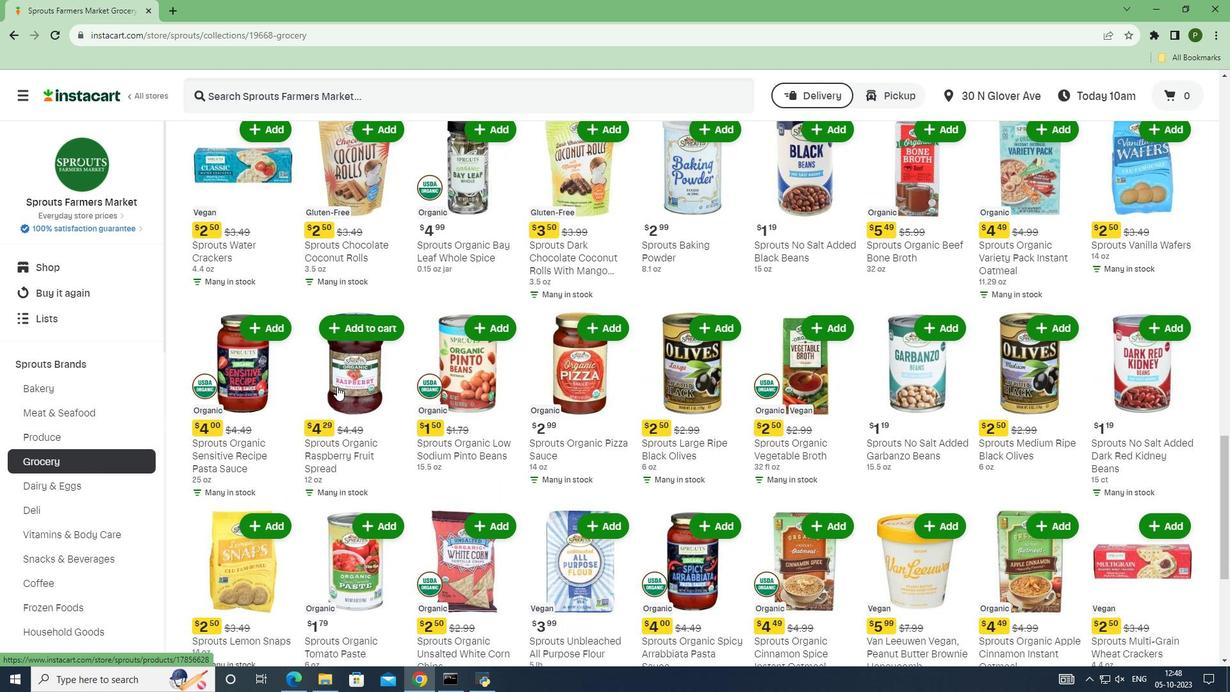 
Action: Mouse scrolled (337, 385) with delta (0, 0)
Screenshot: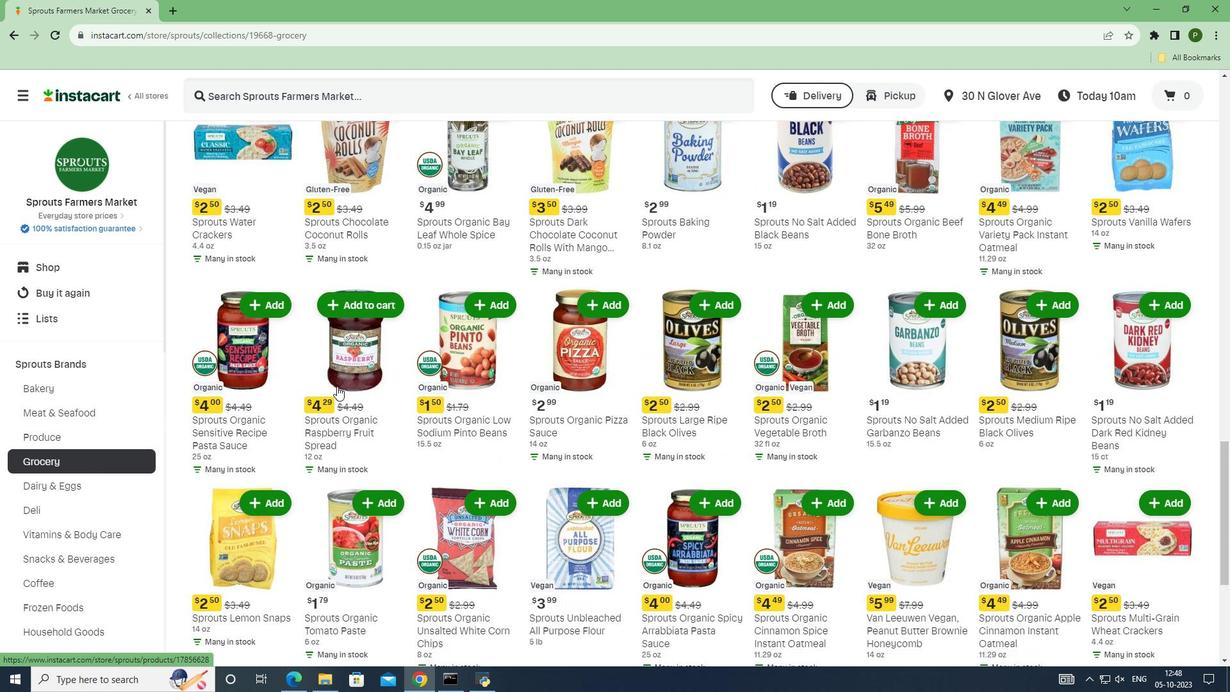 
Action: Mouse scrolled (337, 385) with delta (0, 0)
Screenshot: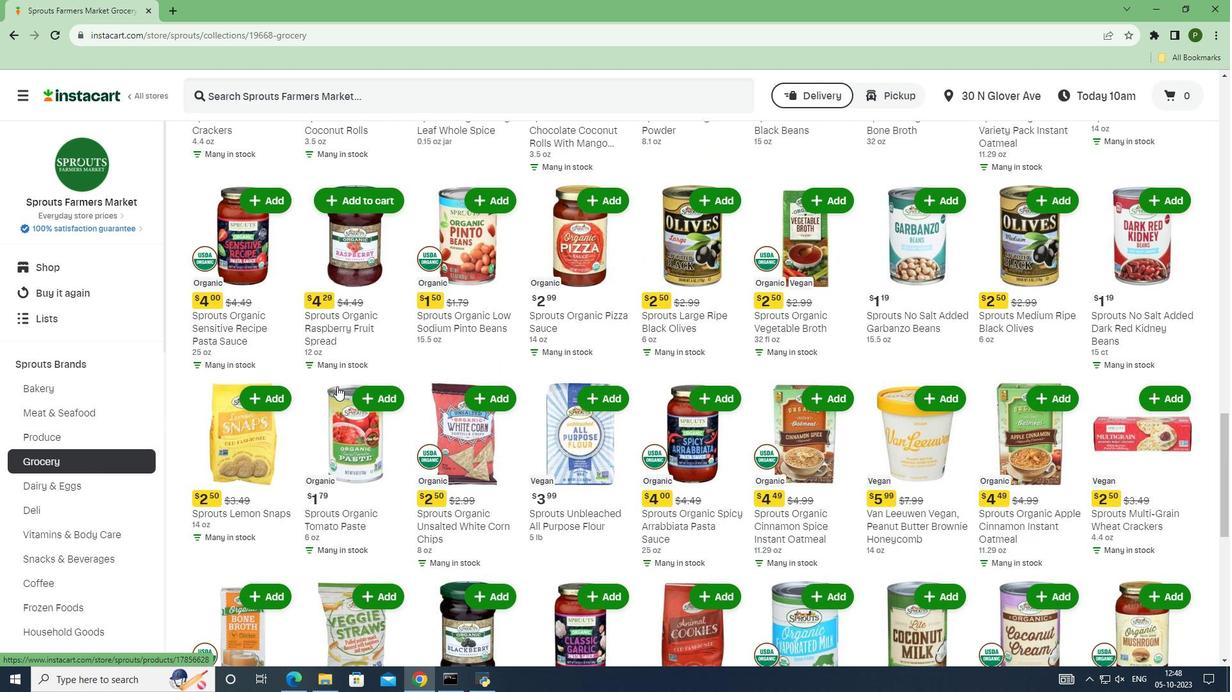 
Action: Mouse scrolled (337, 385) with delta (0, 0)
Screenshot: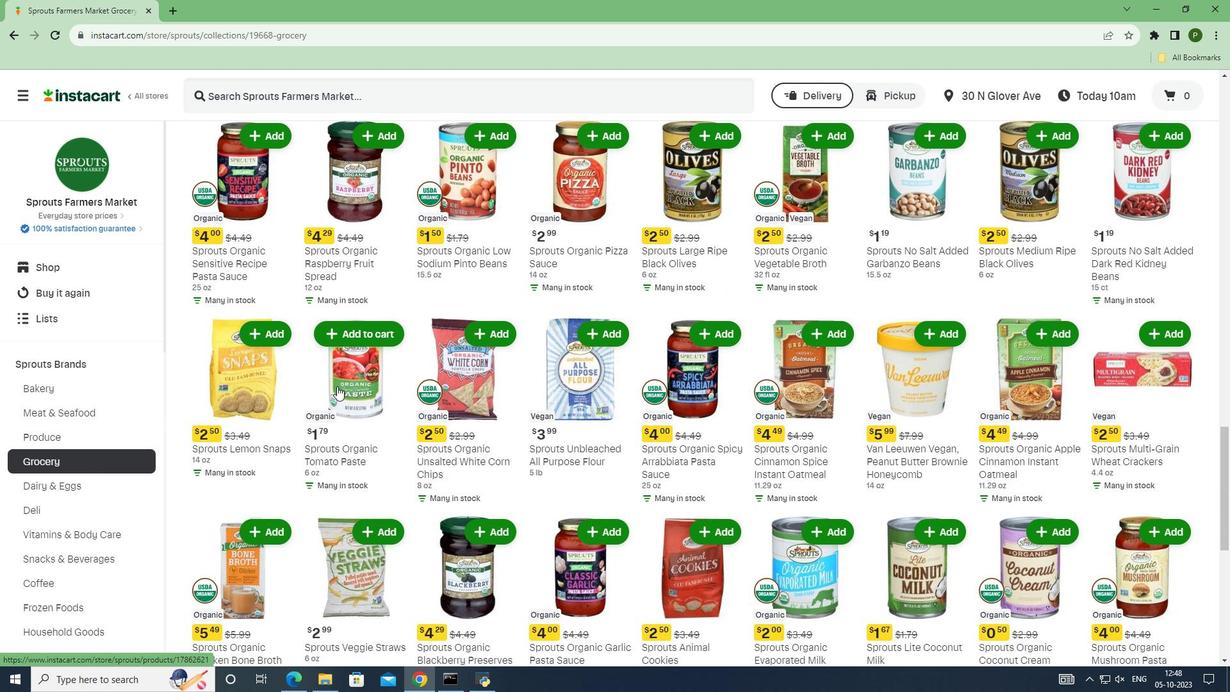 
Action: Mouse scrolled (337, 385) with delta (0, 0)
Screenshot: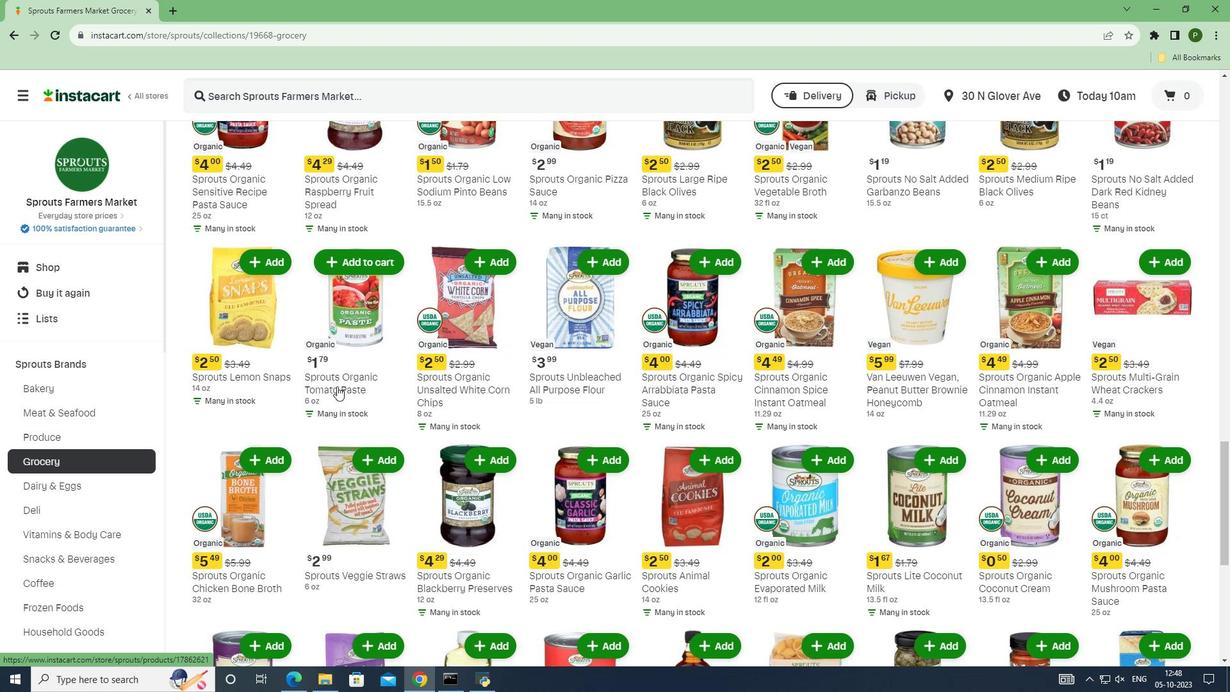 
Action: Mouse scrolled (337, 385) with delta (0, 0)
Screenshot: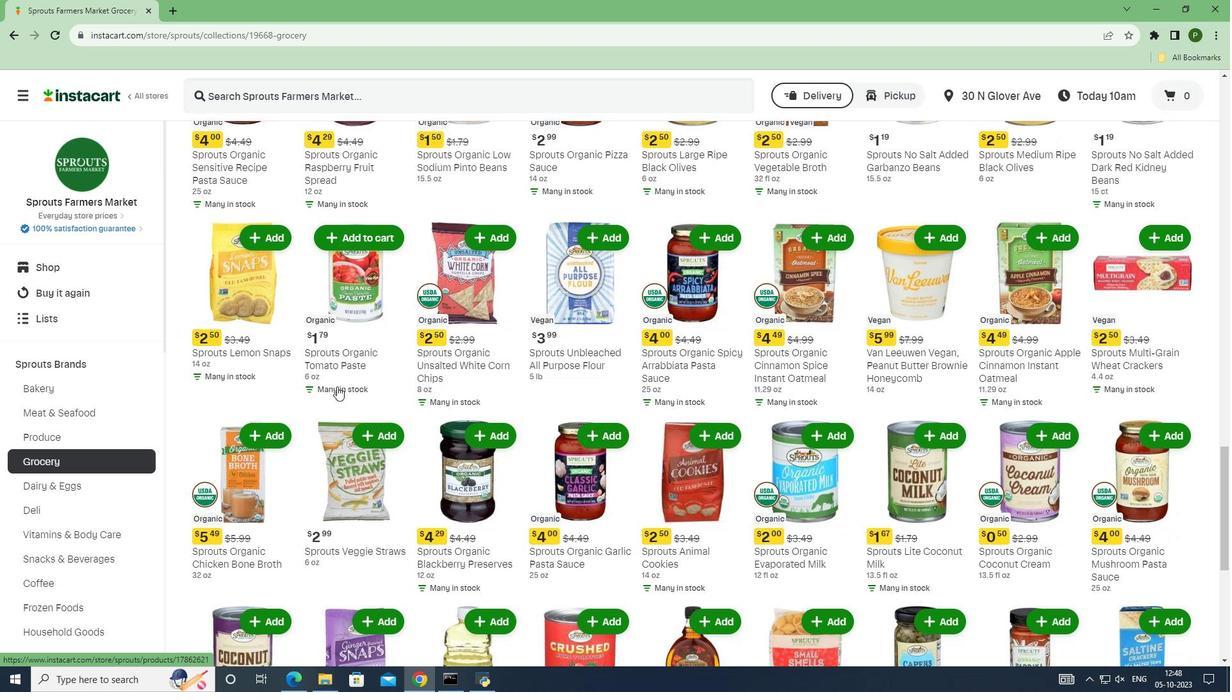 
Action: Mouse scrolled (337, 385) with delta (0, 0)
Screenshot: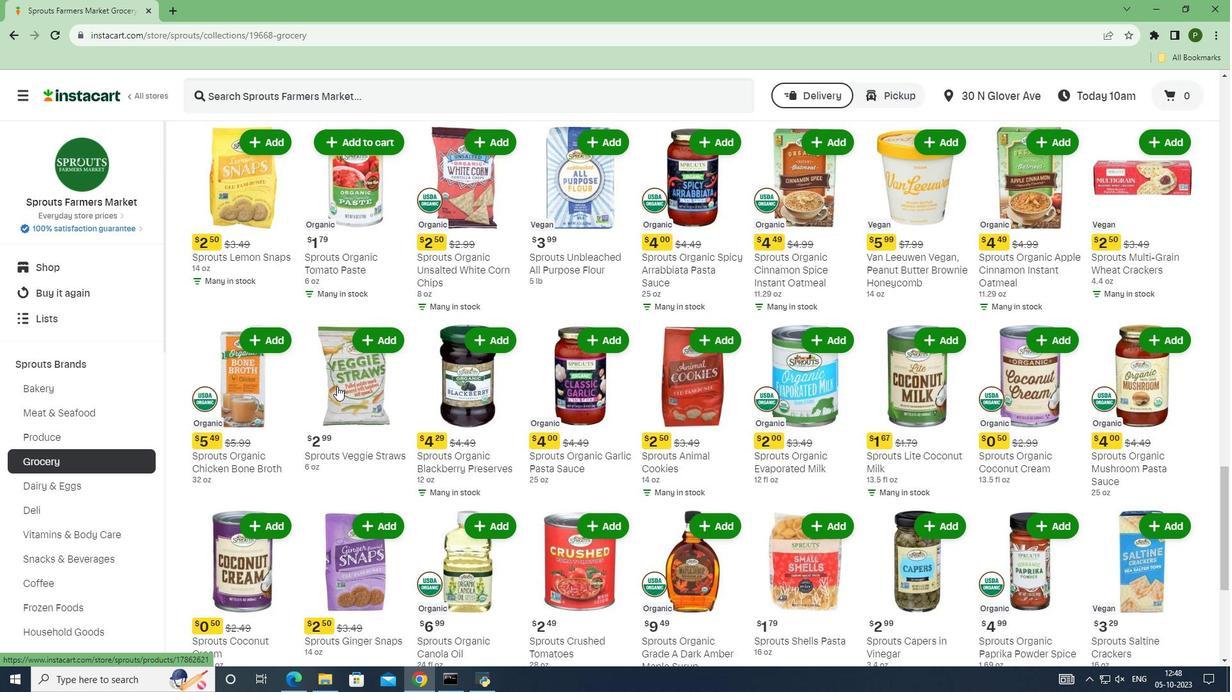 
Action: Mouse scrolled (337, 385) with delta (0, 0)
Screenshot: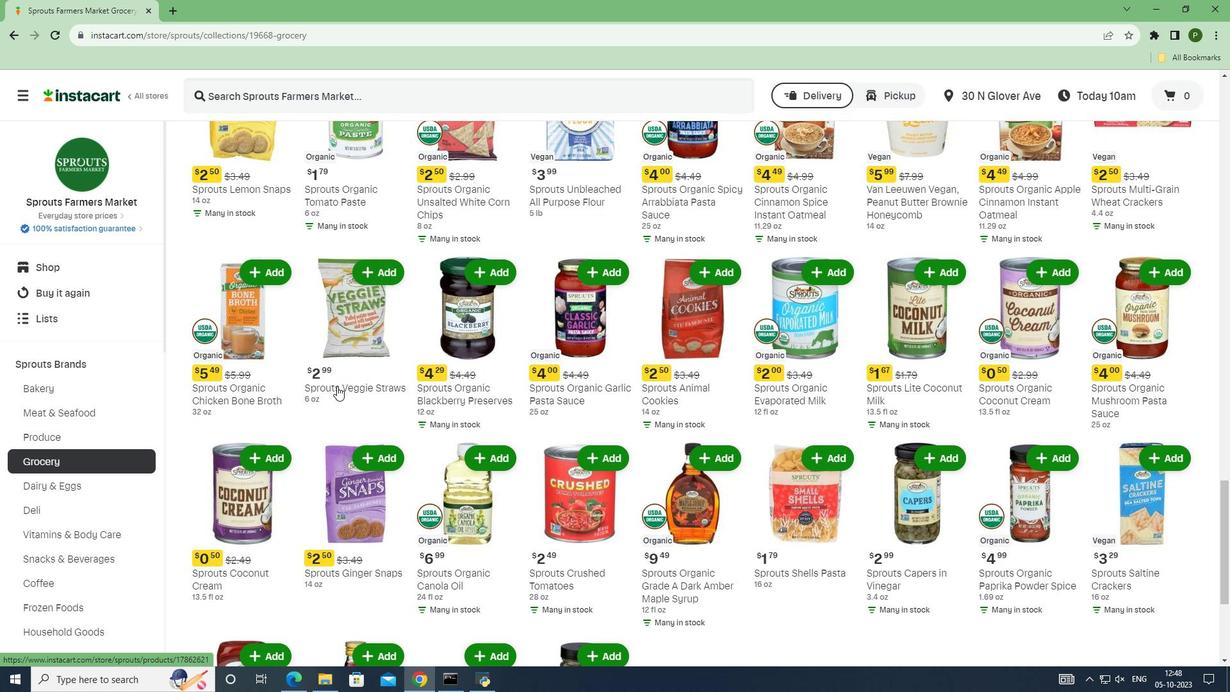 
Action: Mouse scrolled (337, 385) with delta (0, 0)
Screenshot: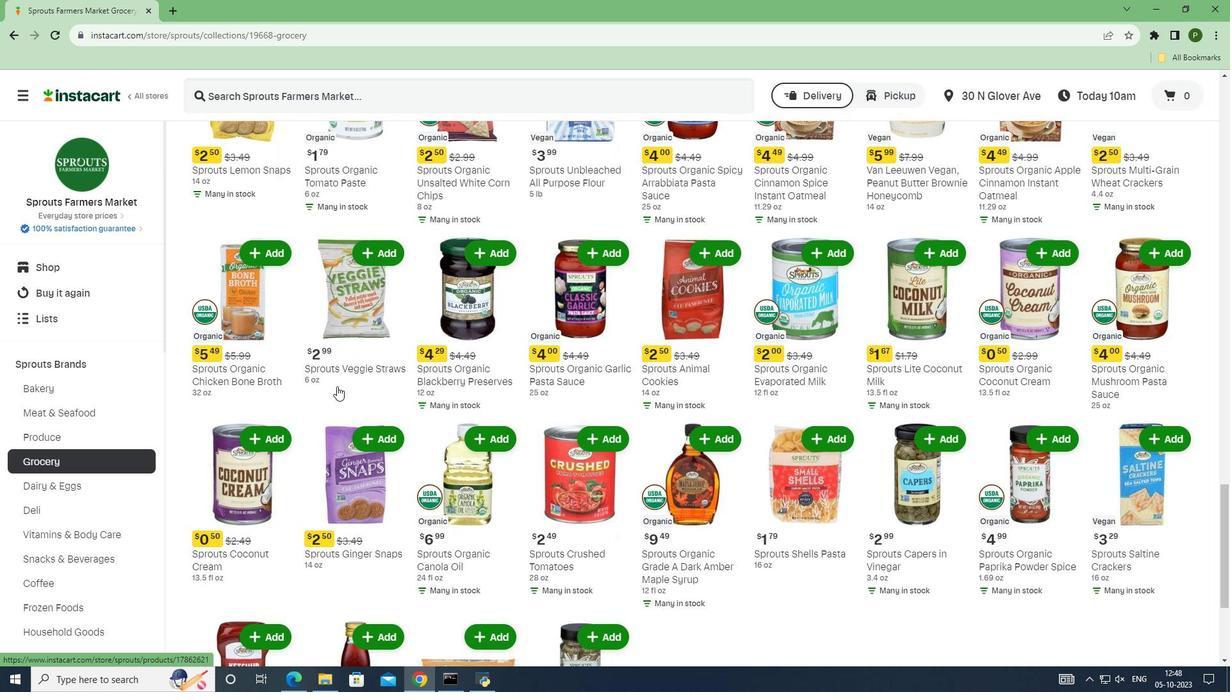 
Action: Mouse scrolled (337, 385) with delta (0, 0)
Screenshot: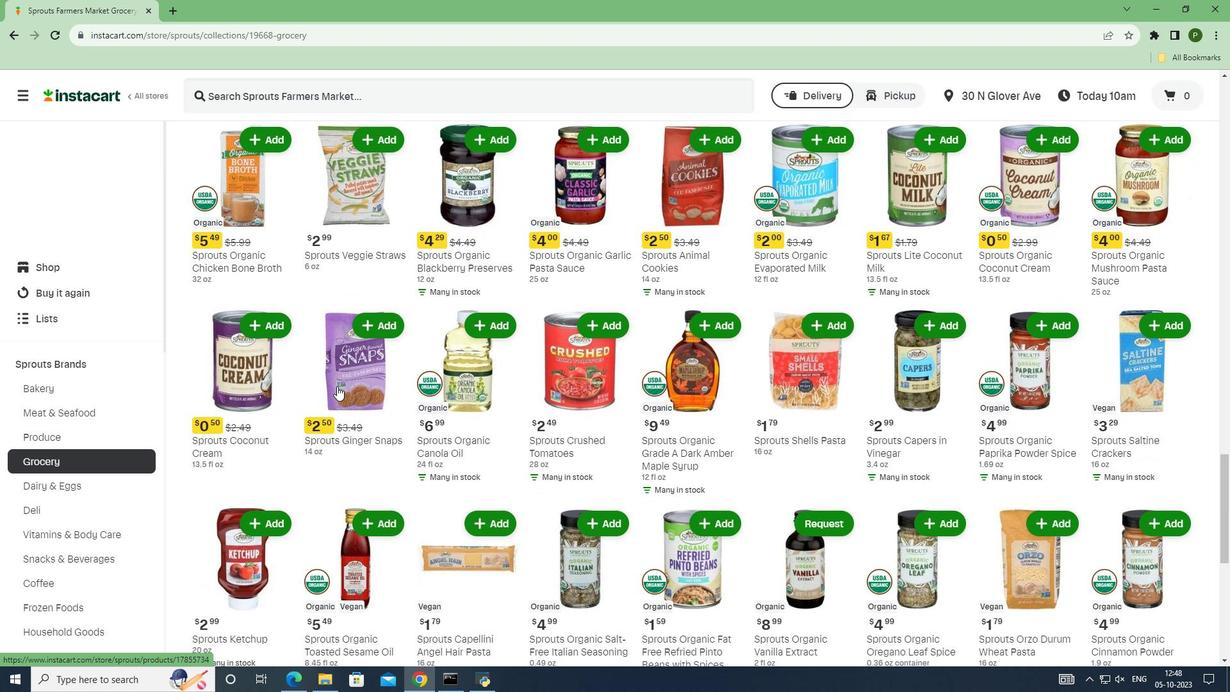 
Action: Mouse scrolled (337, 385) with delta (0, 0)
Screenshot: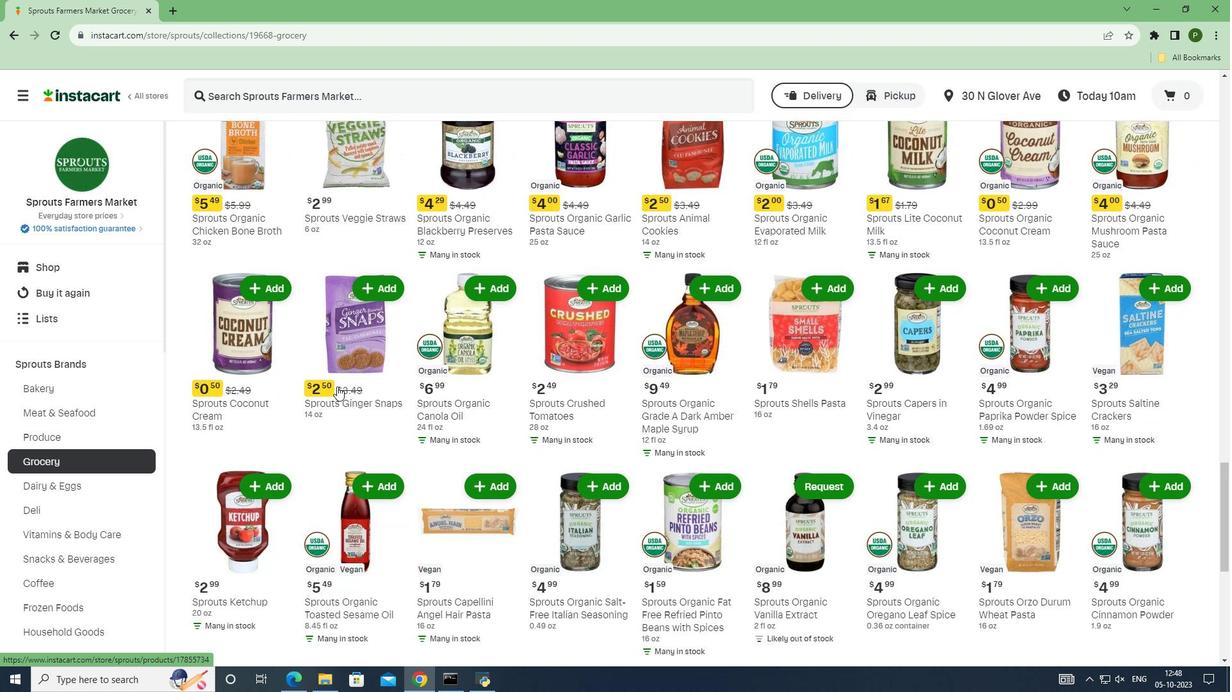 
Action: Mouse scrolled (337, 385) with delta (0, 0)
Screenshot: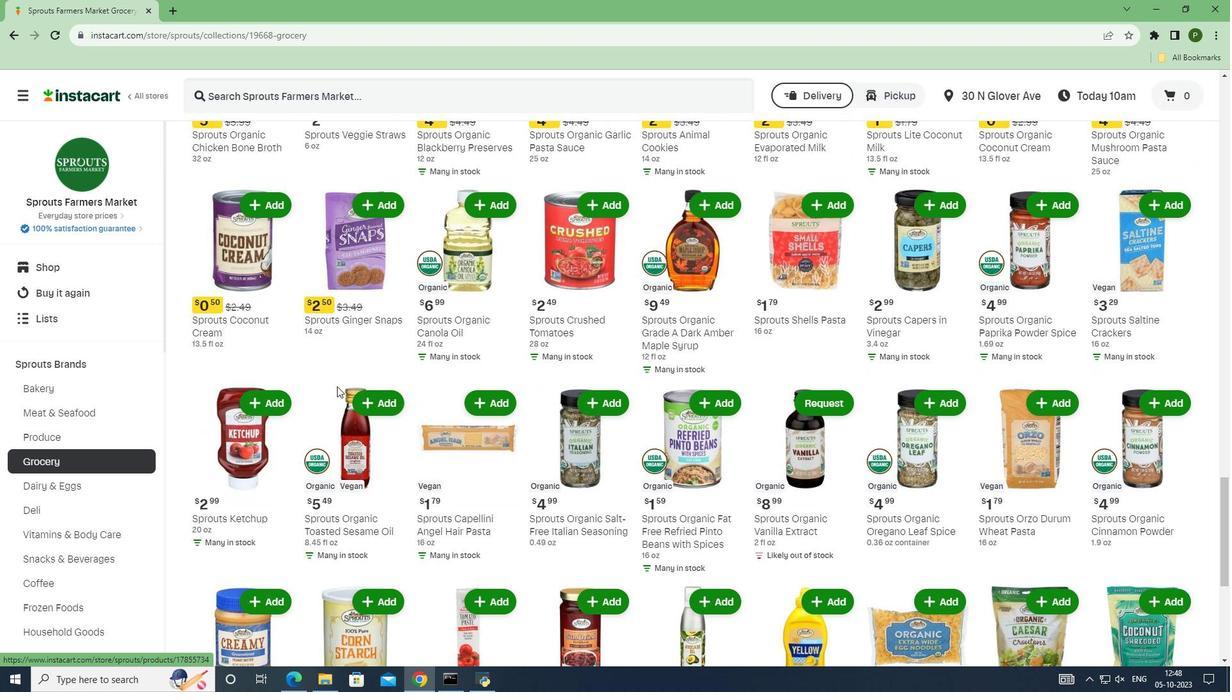 
Action: Mouse scrolled (337, 385) with delta (0, 0)
Screenshot: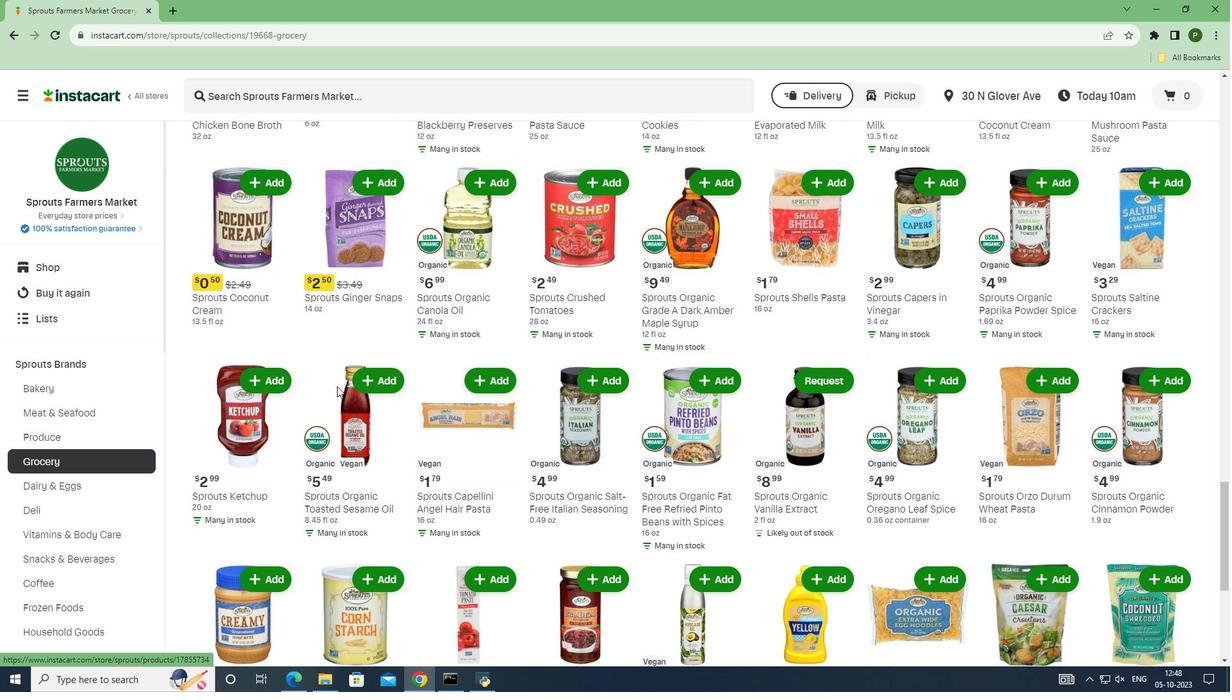 
Action: Mouse scrolled (337, 385) with delta (0, 0)
Screenshot: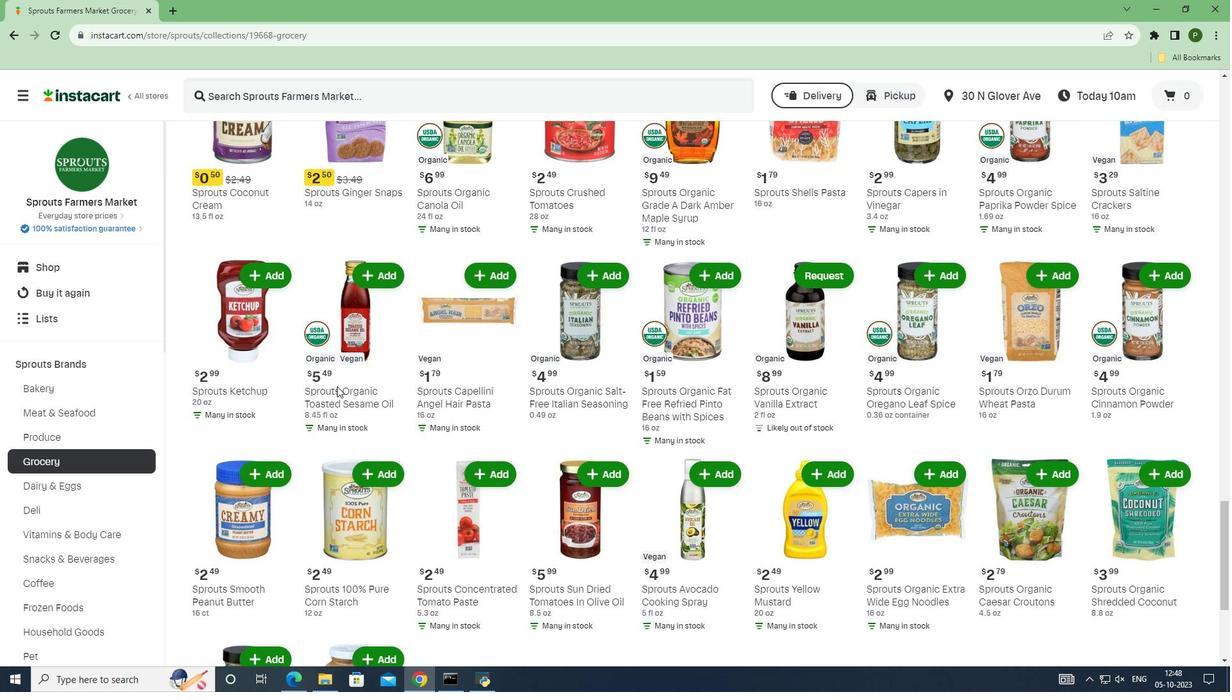 
Action: Mouse scrolled (337, 385) with delta (0, 0)
Screenshot: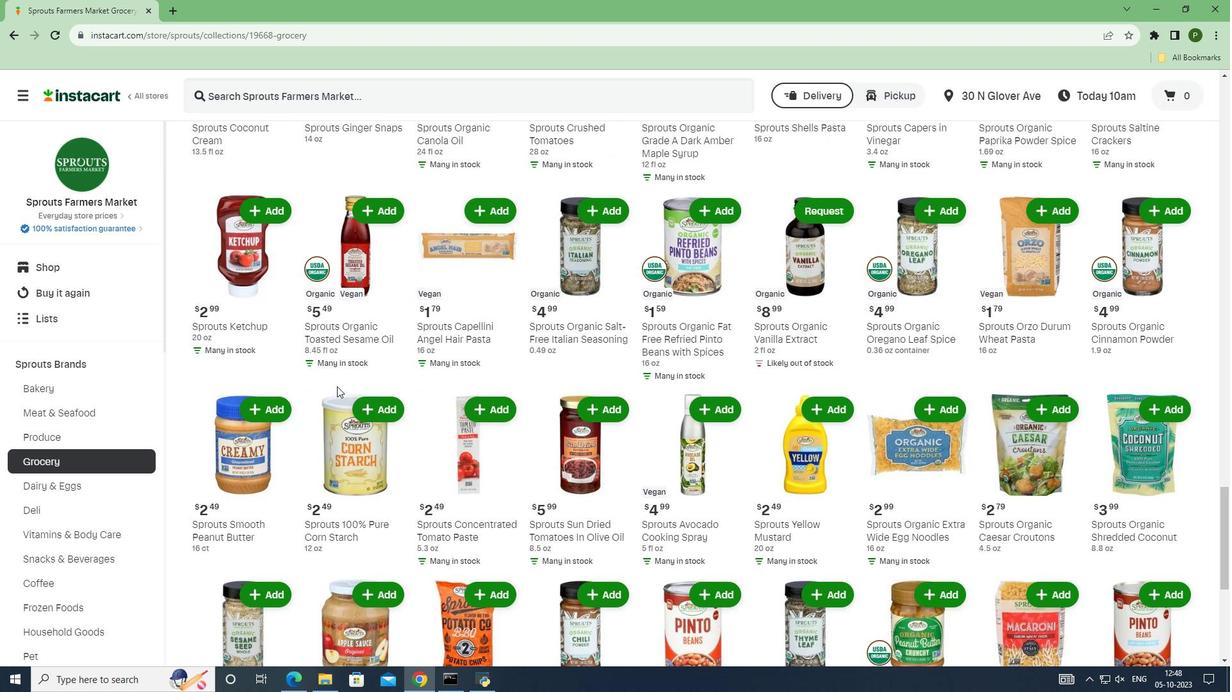 
Action: Mouse moved to (592, 347)
Screenshot: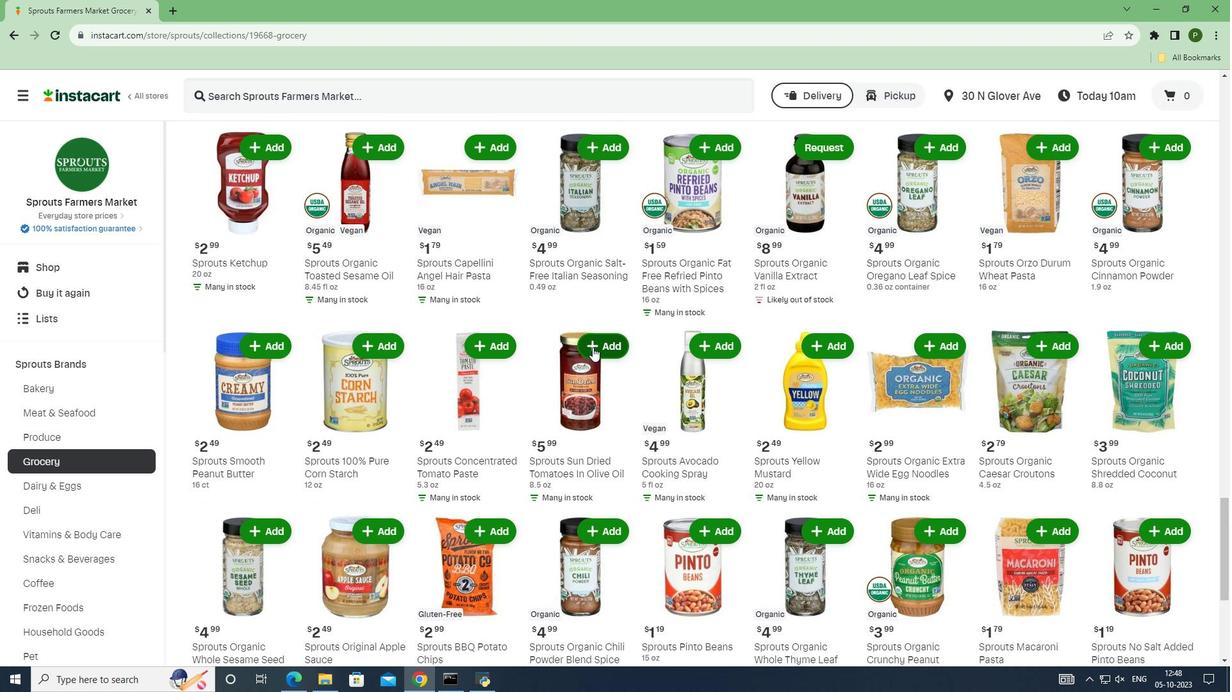 
Action: Mouse pressed left at (592, 347)
Screenshot: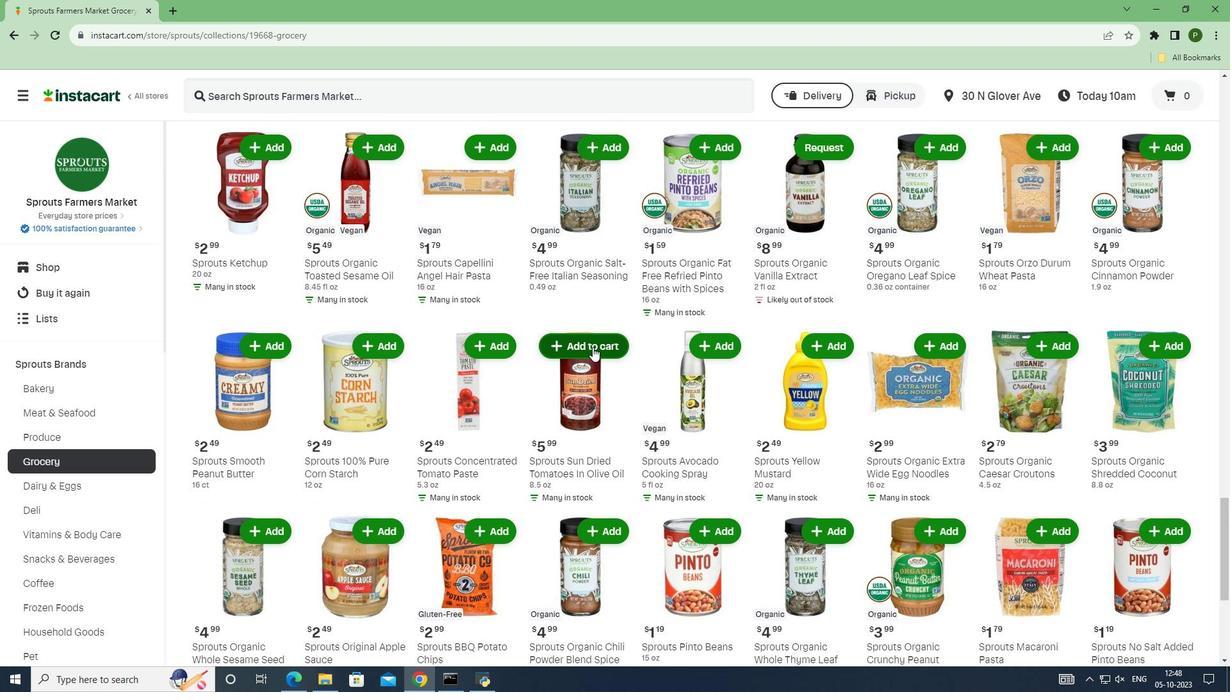 
